 Task: Design a basic desk organizer for stationery.
Action: Mouse moved to (165, 133)
Screenshot: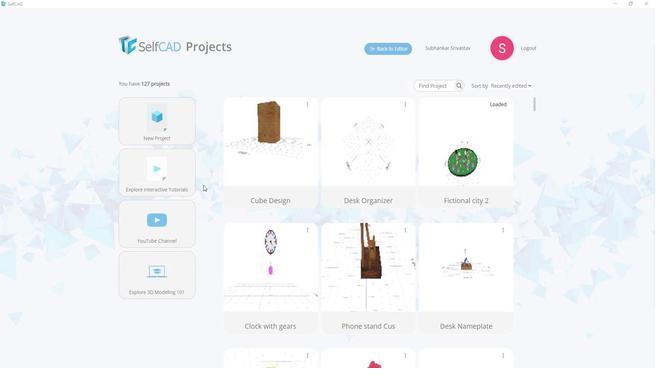 
Action: Mouse pressed left at (165, 133)
Screenshot: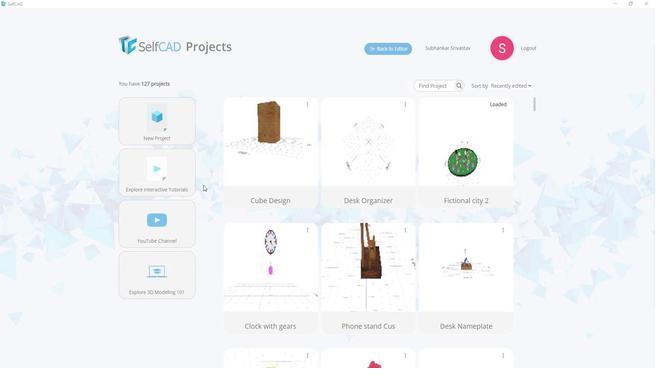 
Action: Mouse moved to (321, 152)
Screenshot: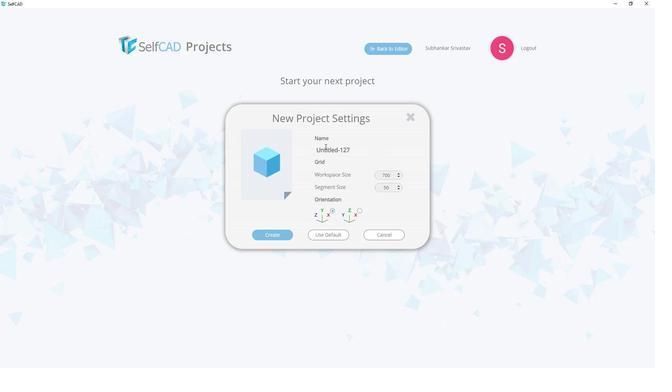 
Action: Mouse pressed left at (321, 152)
Screenshot: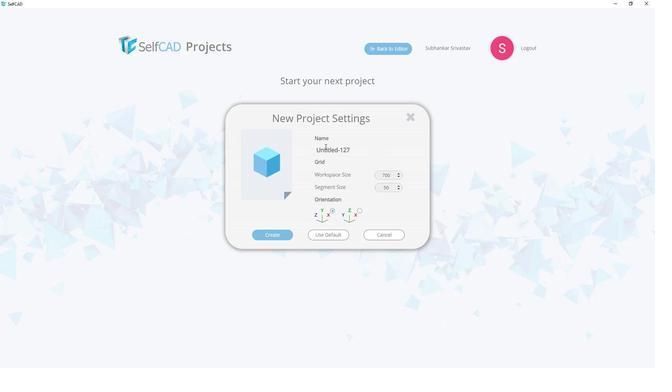 
Action: Mouse pressed left at (321, 152)
Screenshot: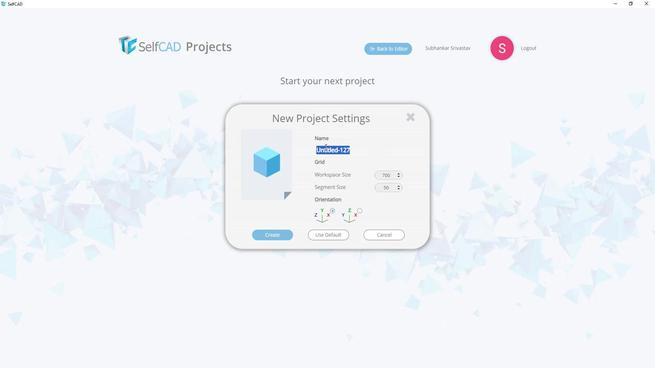 
Action: Mouse moved to (325, 153)
Screenshot: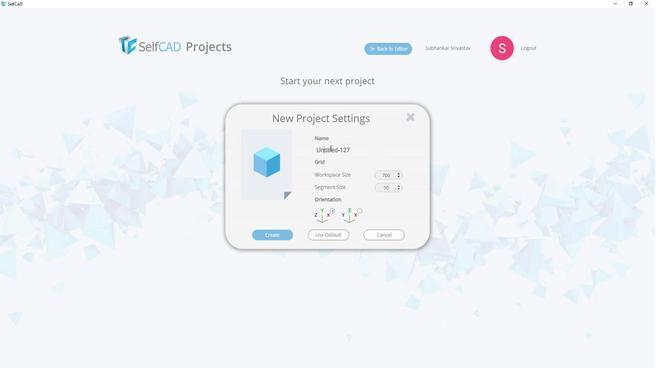 
Action: Mouse pressed left at (325, 153)
Screenshot: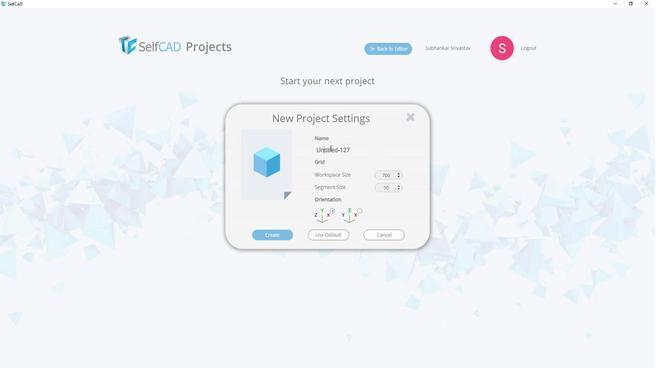 
Action: Mouse moved to (334, 154)
Screenshot: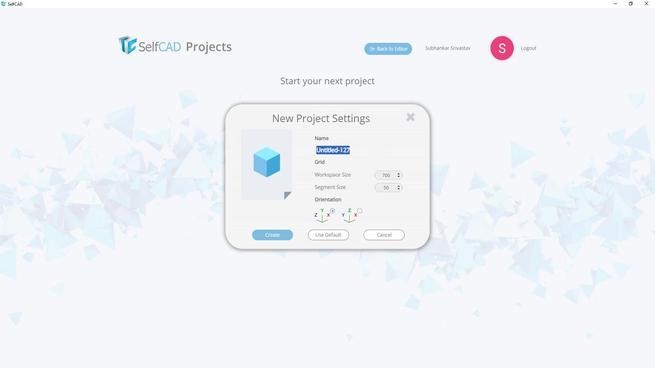 
Action: Key pressed <Key.shift>Desk<Key.space>organizer<Key.space>for<Key.space>stationery
Screenshot: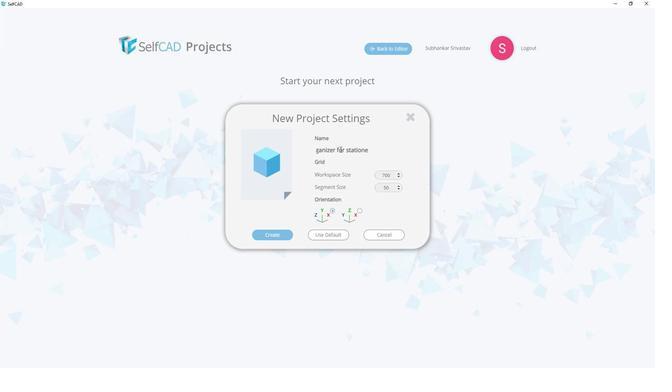 
Action: Mouse moved to (284, 236)
Screenshot: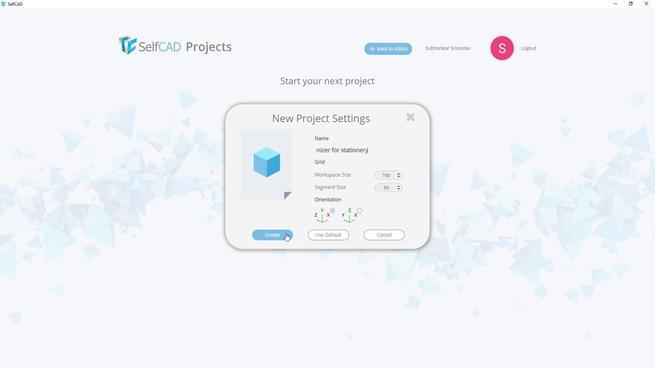 
Action: Mouse pressed left at (284, 236)
Screenshot: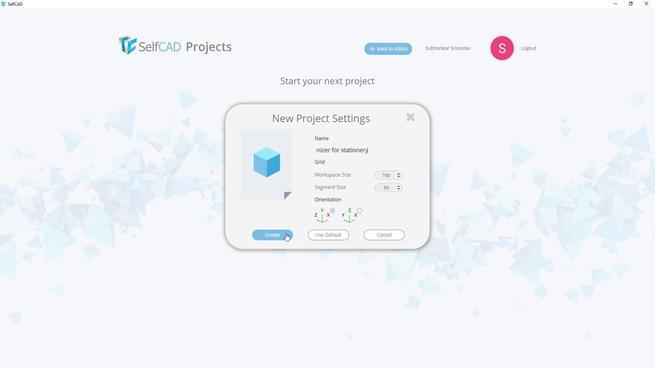 
Action: Mouse moved to (366, 159)
Screenshot: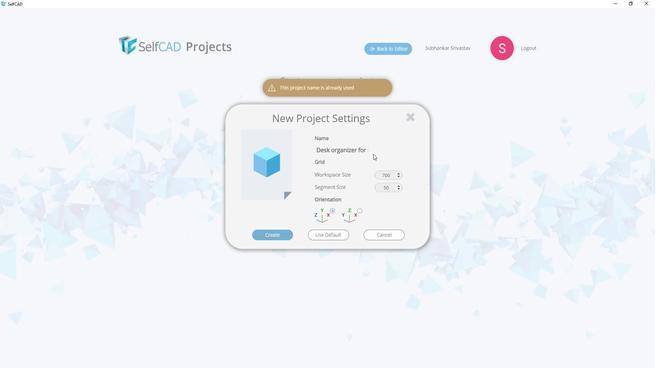 
Action: Mouse pressed left at (366, 159)
Screenshot: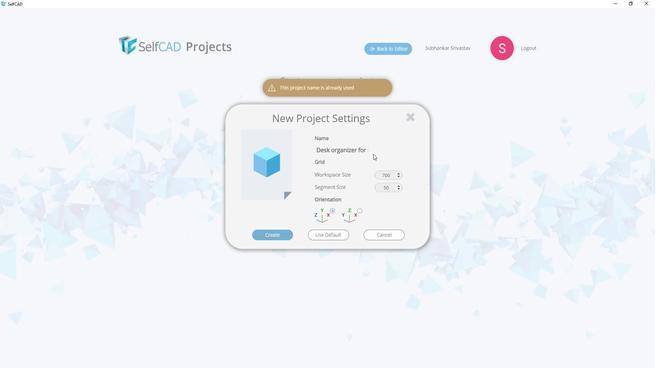 
Action: Mouse moved to (368, 153)
Screenshot: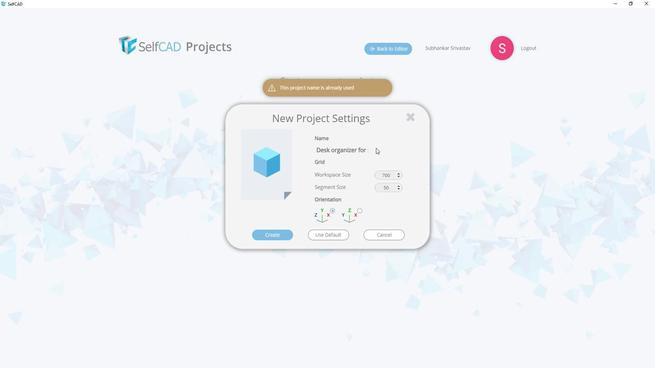 
Action: Mouse pressed left at (368, 153)
Screenshot: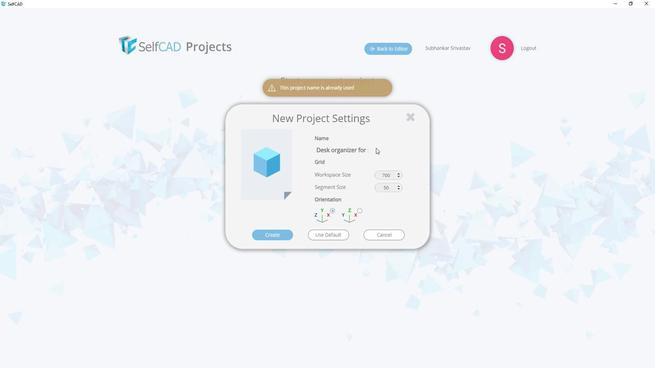 
Action: Mouse moved to (351, 153)
Screenshot: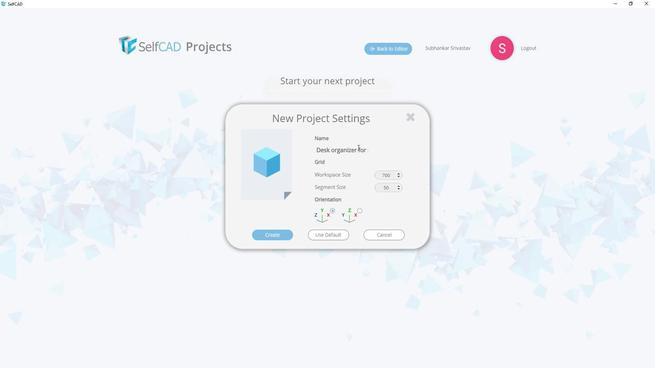 
Action: Mouse pressed left at (351, 153)
Screenshot: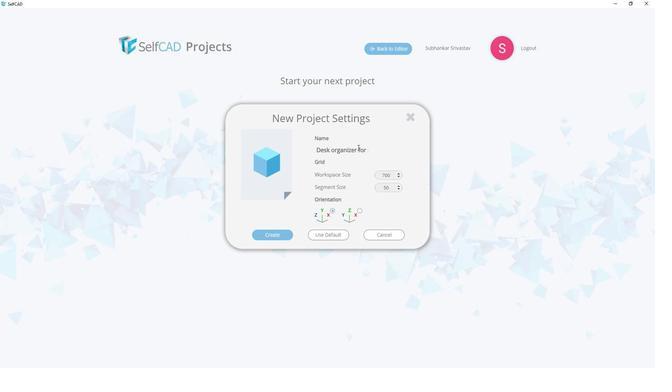 
Action: Mouse moved to (352, 153)
Screenshot: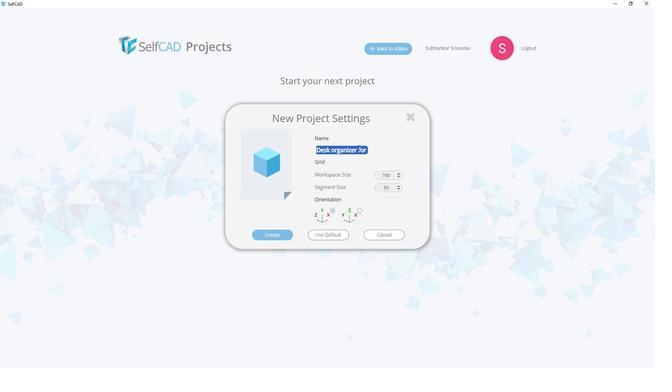 
Action: Mouse pressed left at (352, 153)
Screenshot: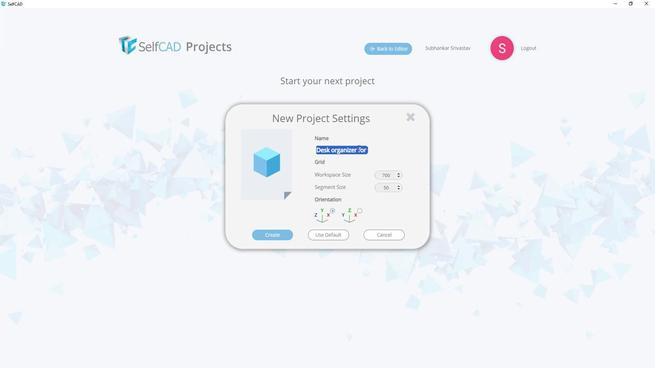 
Action: Mouse moved to (351, 157)
Screenshot: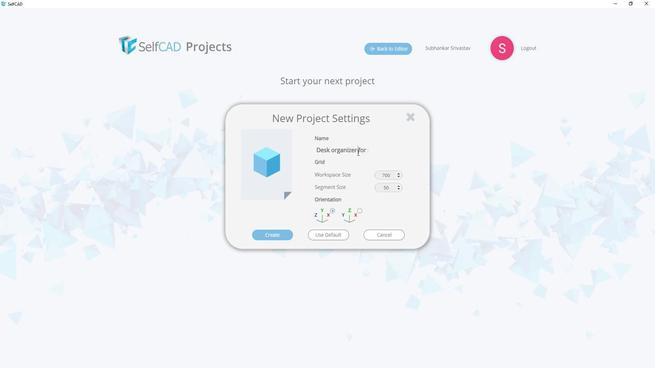 
Action: Key pressed 2<Key.space><Key.enter>
Screenshot: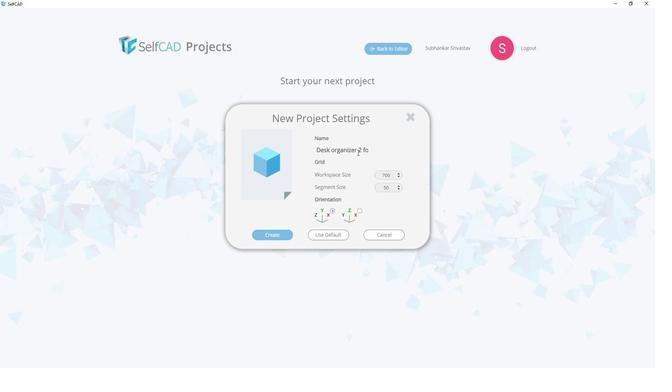 
Action: Mouse moved to (299, 133)
Screenshot: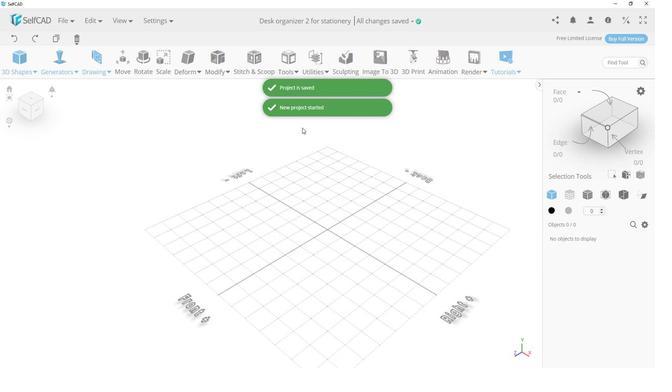 
Action: Mouse scrolled (299, 133) with delta (0, 0)
Screenshot: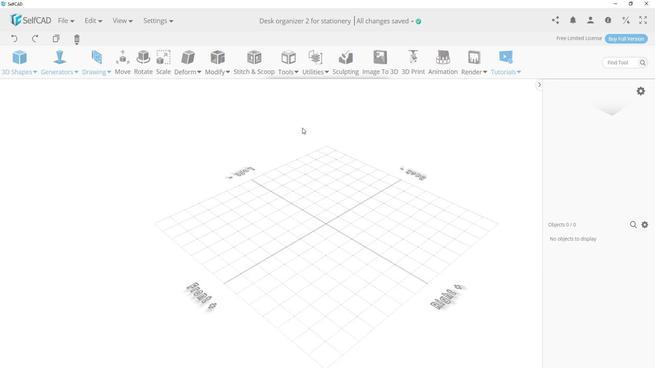 
Action: Mouse scrolled (299, 133) with delta (0, 0)
Screenshot: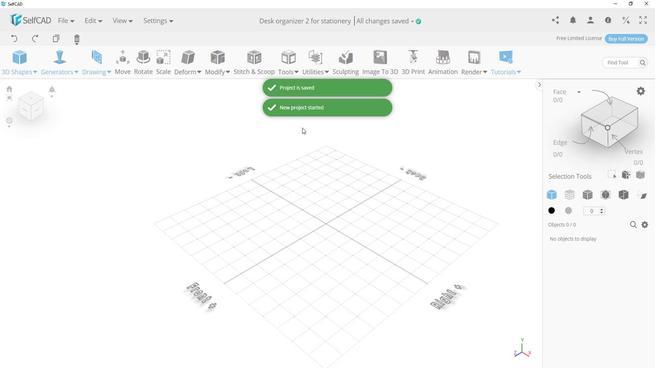 
Action: Mouse scrolled (299, 134) with delta (0, 0)
Screenshot: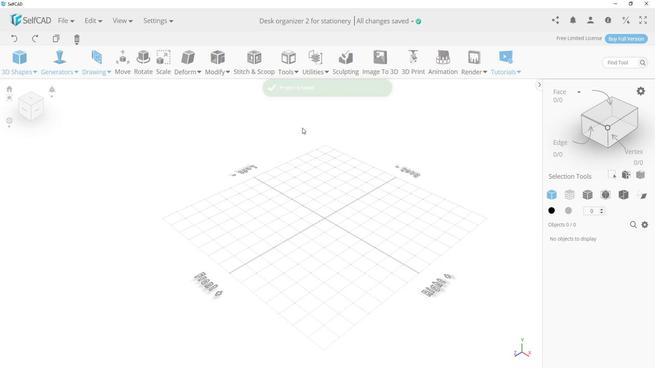 
Action: Mouse scrolled (299, 134) with delta (0, 0)
Screenshot: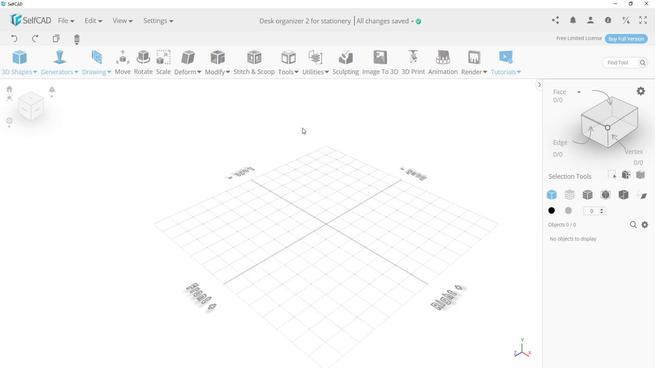
Action: Mouse moved to (44, 98)
Screenshot: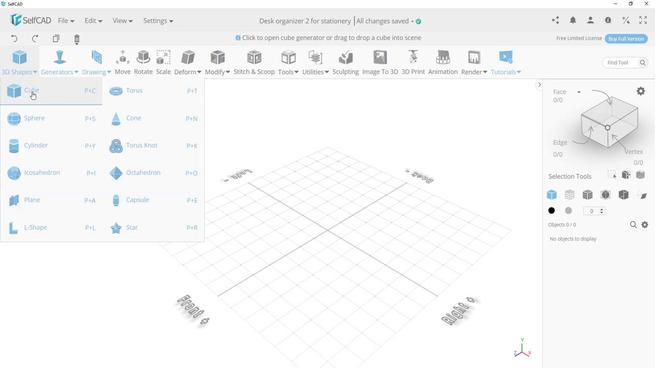 
Action: Mouse pressed left at (44, 98)
Screenshot: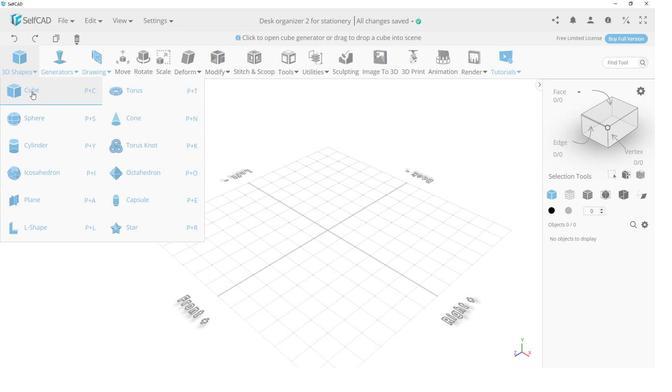 
Action: Mouse moved to (113, 92)
Screenshot: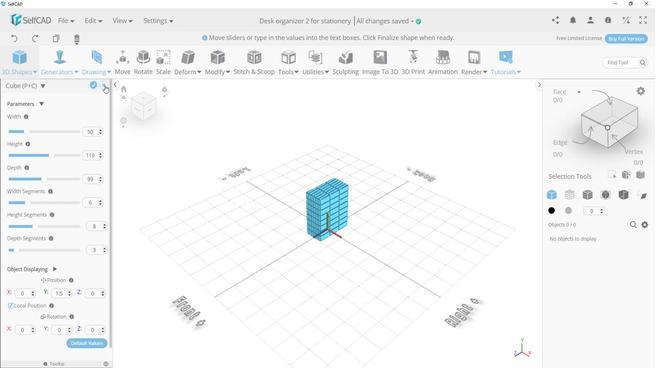 
Action: Mouse pressed left at (113, 92)
Screenshot: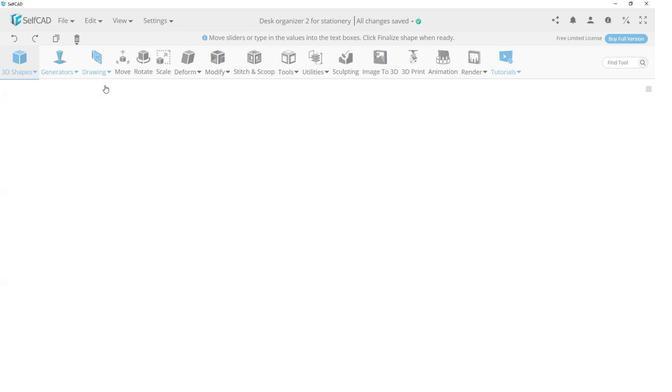 
Action: Mouse moved to (316, 213)
Screenshot: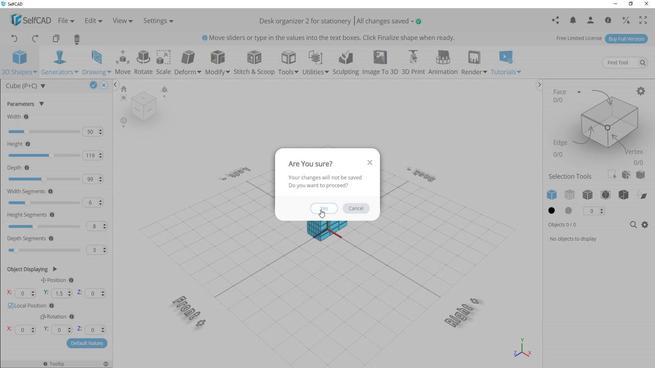 
Action: Mouse pressed left at (316, 213)
Screenshot: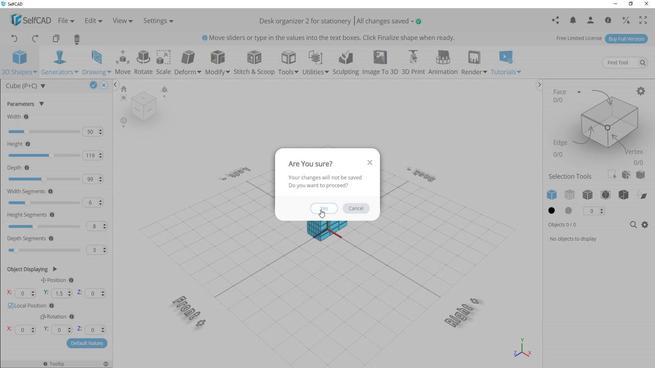 
Action: Mouse moved to (82, 107)
Screenshot: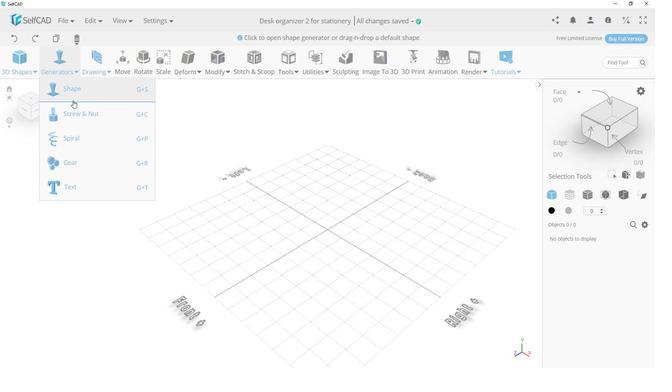 
Action: Mouse pressed left at (82, 107)
Screenshot: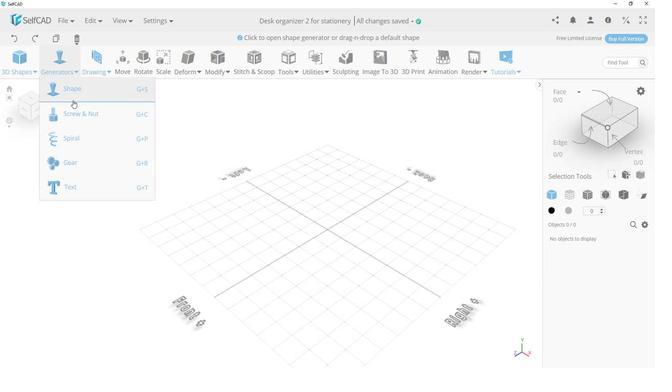 
Action: Mouse moved to (111, 261)
Screenshot: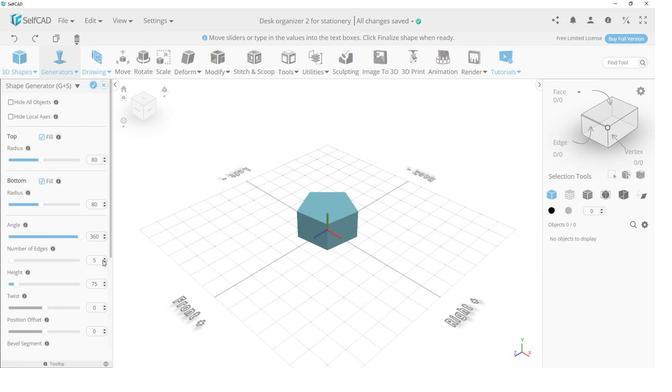 
Action: Mouse pressed left at (111, 261)
Screenshot: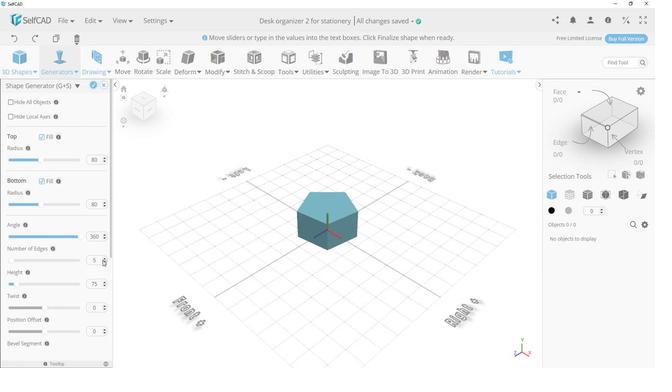 
Action: Mouse pressed left at (111, 261)
Screenshot: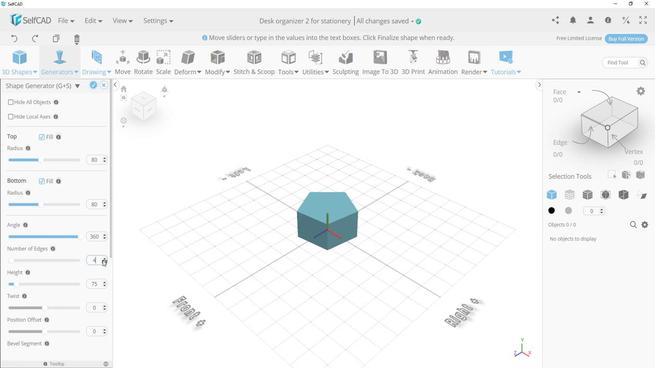 
Action: Mouse moved to (100, 93)
Screenshot: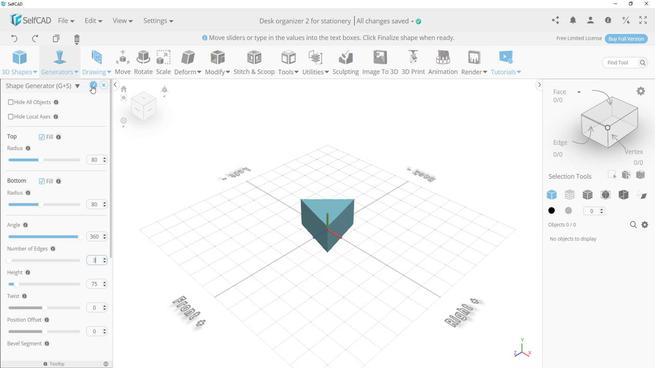 
Action: Mouse pressed left at (100, 93)
Screenshot: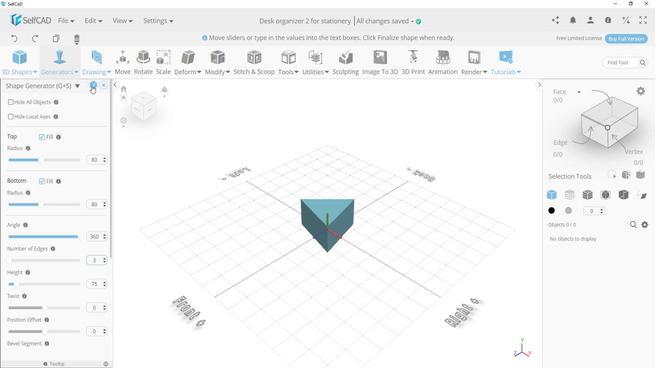 
Action: Mouse moved to (149, 78)
Screenshot: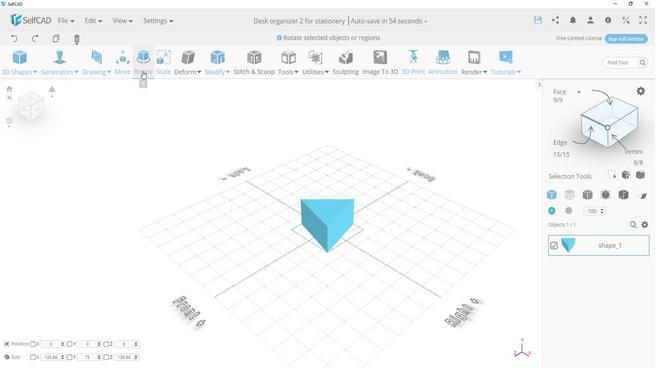 
Action: Mouse pressed left at (149, 78)
Screenshot: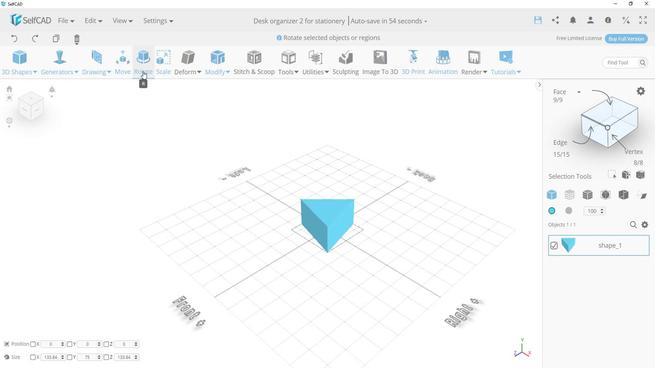 
Action: Mouse moved to (325, 214)
Screenshot: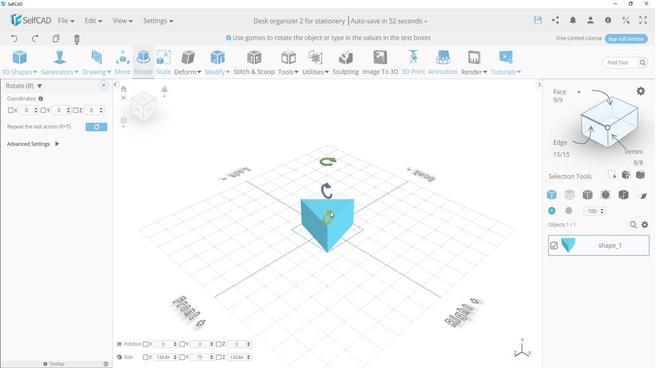 
Action: Mouse pressed left at (325, 214)
Screenshot: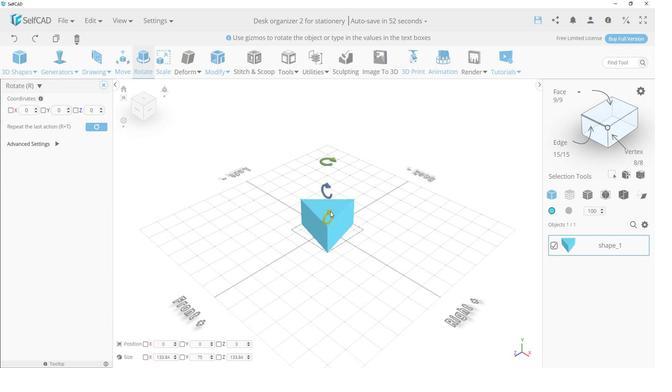 
Action: Mouse moved to (259, 216)
Screenshot: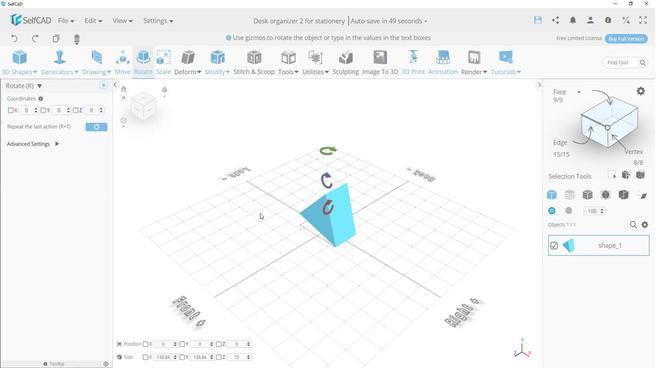 
Action: Mouse pressed left at (259, 216)
Screenshot: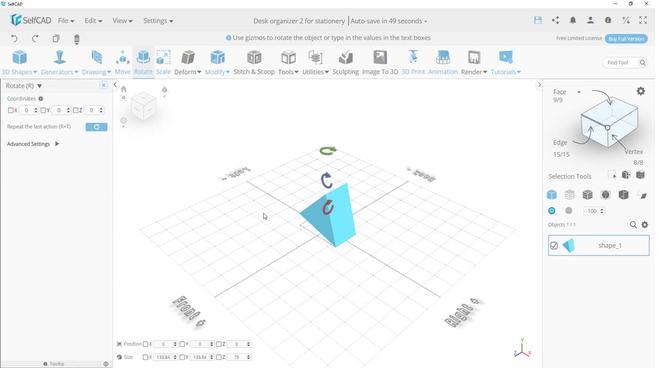 
Action: Mouse moved to (323, 171)
Screenshot: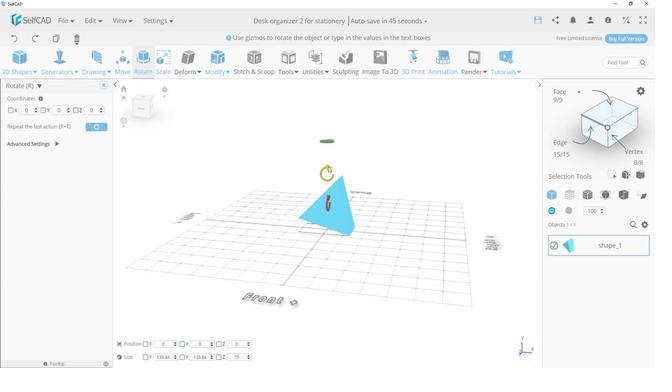 
Action: Mouse pressed left at (323, 171)
Screenshot: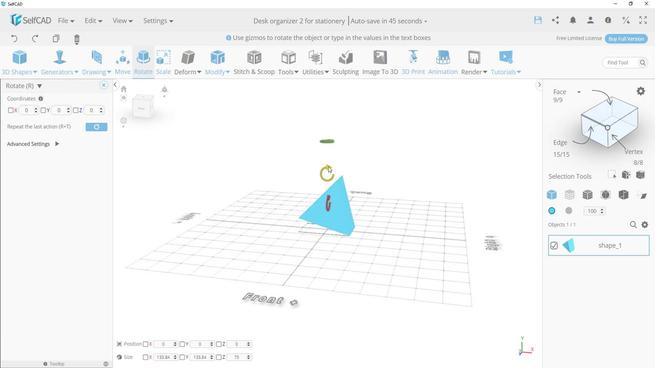
Action: Mouse moved to (267, 244)
Screenshot: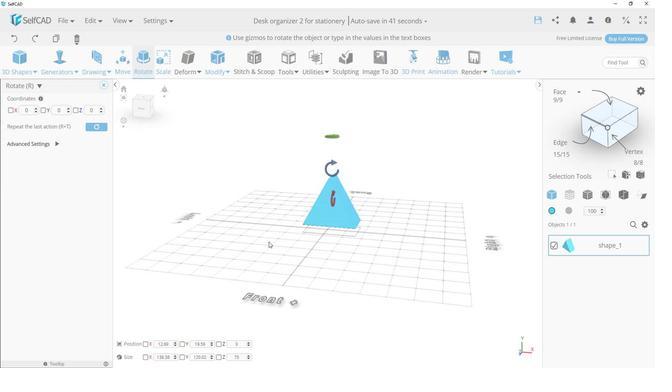 
Action: Mouse pressed left at (267, 244)
Screenshot: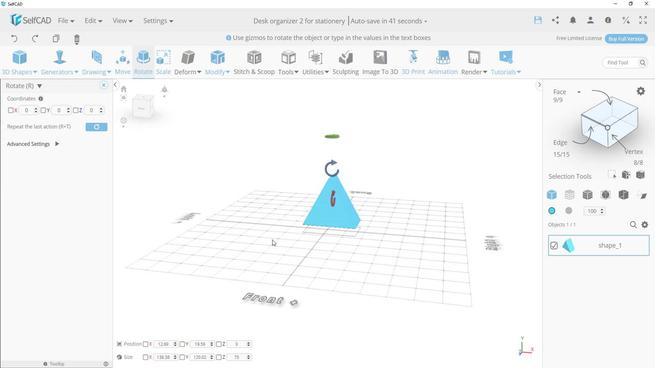 
Action: Mouse moved to (132, 77)
Screenshot: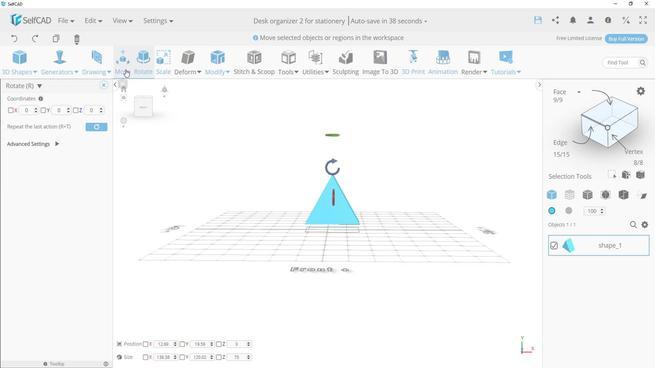
Action: Mouse pressed left at (132, 77)
Screenshot: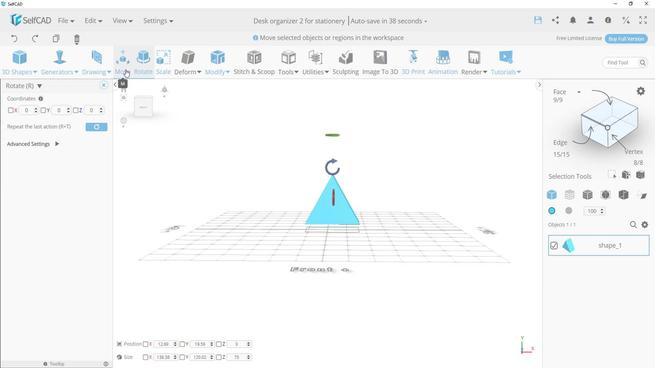 
Action: Mouse moved to (327, 185)
Screenshot: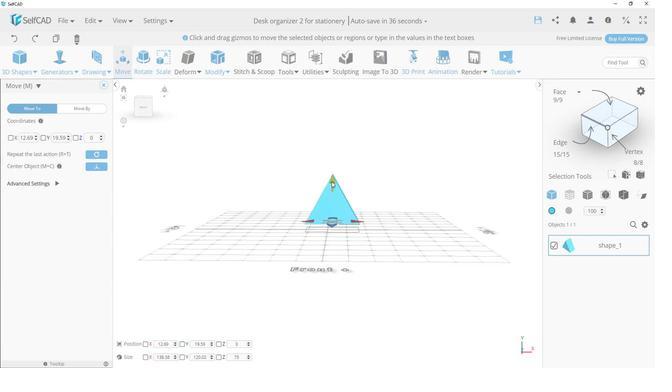 
Action: Mouse pressed left at (327, 185)
Screenshot: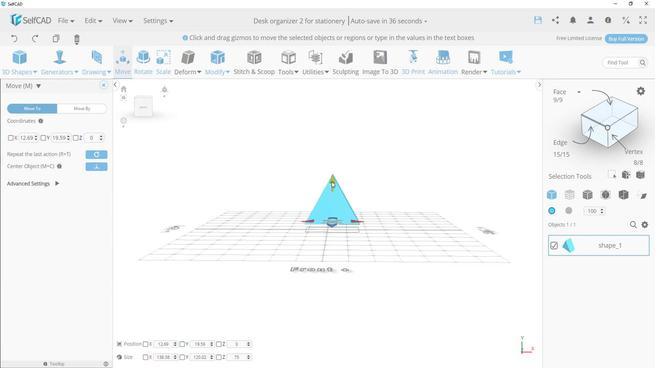 
Action: Mouse moved to (287, 197)
Screenshot: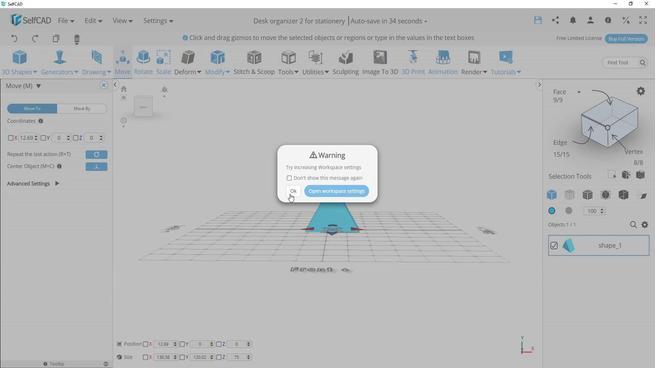 
Action: Mouse pressed left at (287, 197)
Screenshot: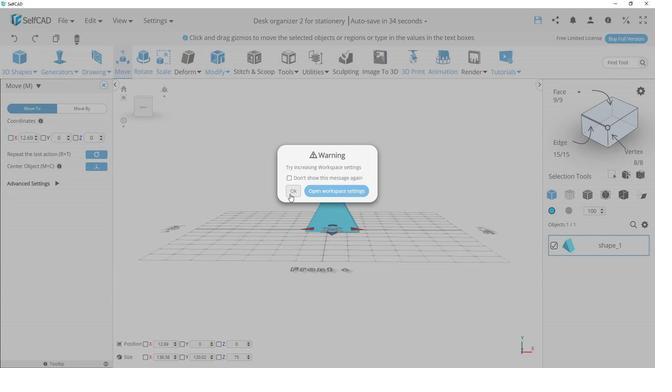 
Action: Mouse moved to (359, 197)
Screenshot: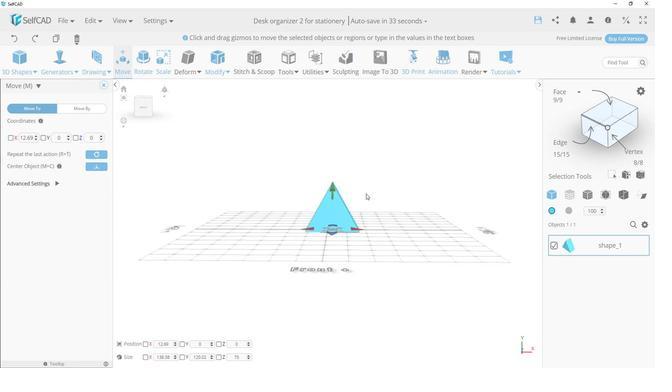 
Action: Mouse pressed left at (359, 197)
Screenshot: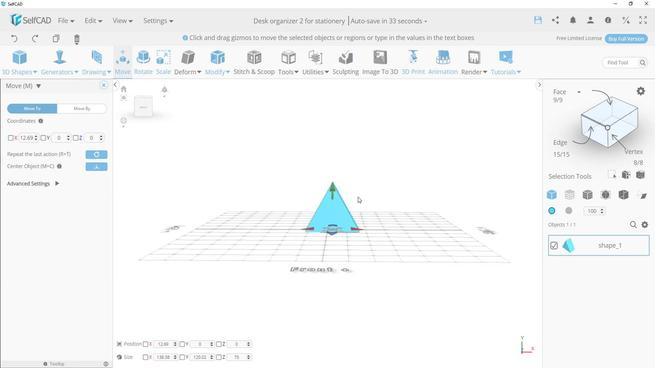 
Action: Mouse moved to (152, 77)
Screenshot: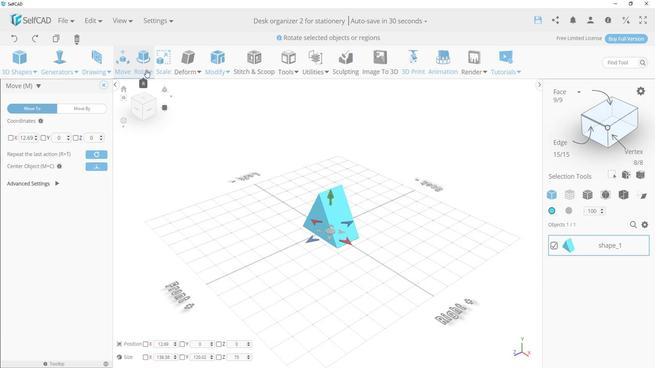 
Action: Mouse pressed left at (152, 77)
Screenshot: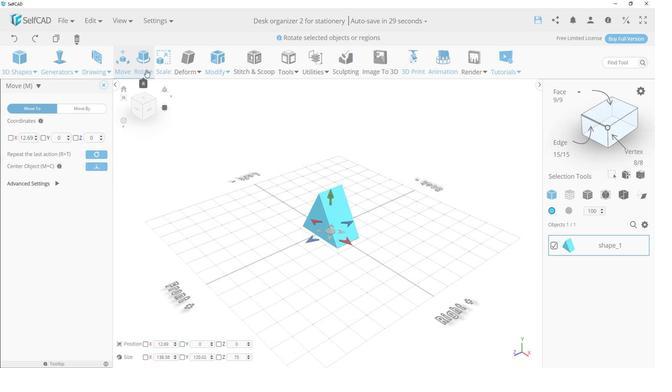 
Action: Mouse moved to (333, 155)
Screenshot: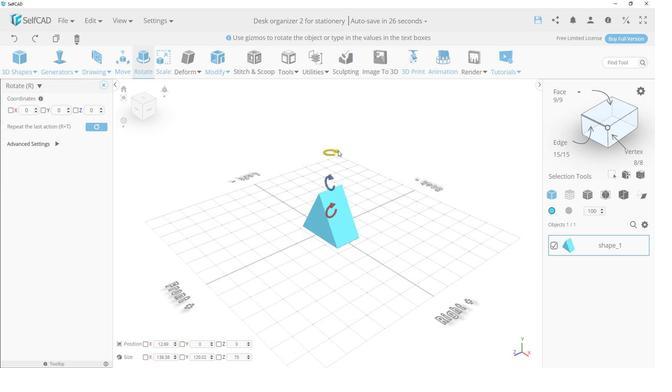 
Action: Mouse pressed left at (333, 155)
Screenshot: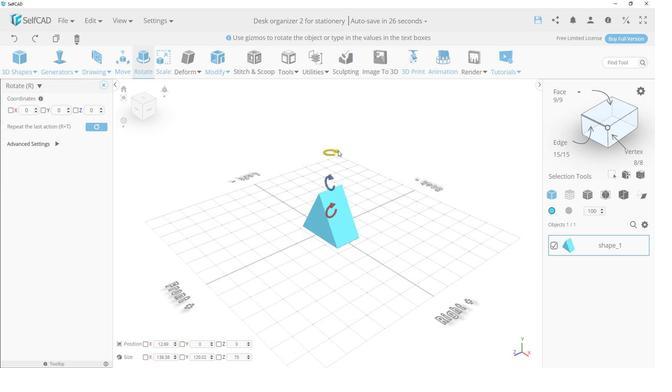 
Action: Mouse moved to (286, 227)
Screenshot: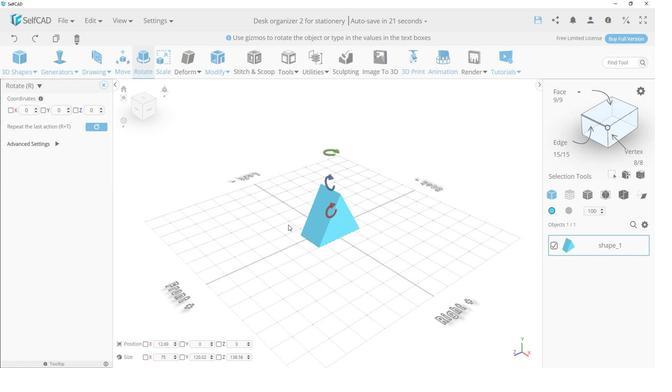 
Action: Mouse pressed left at (286, 227)
Screenshot: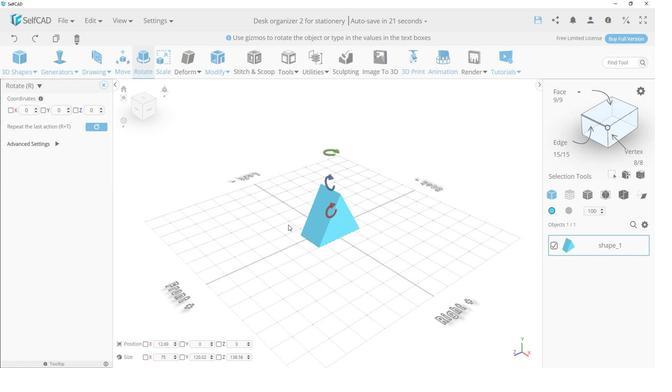 
Action: Mouse moved to (276, 220)
Screenshot: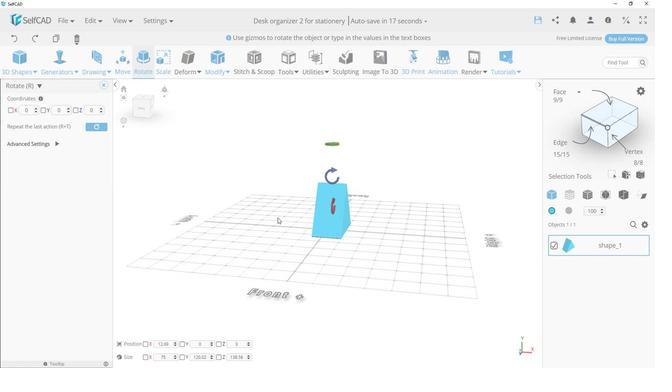
Action: Mouse pressed left at (276, 220)
Screenshot: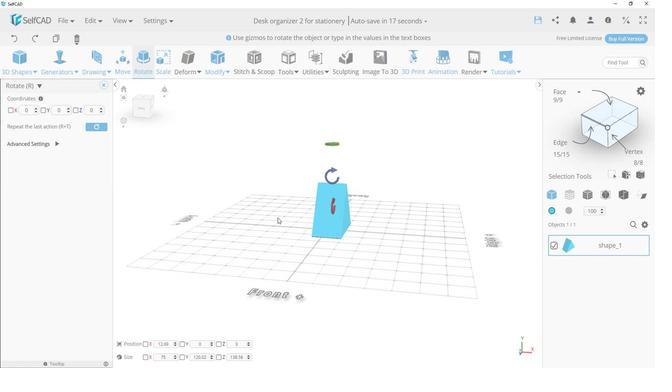 
Action: Mouse moved to (131, 77)
Screenshot: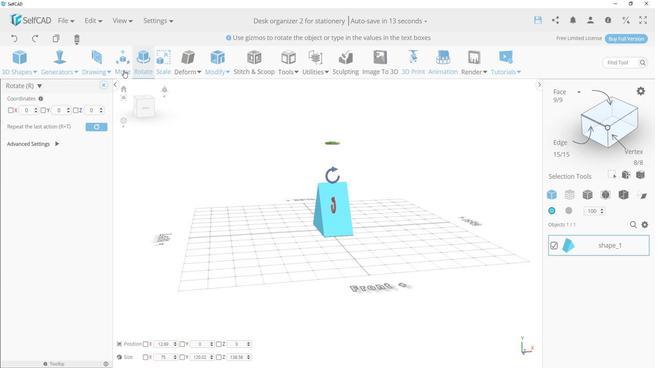 
Action: Mouse pressed left at (131, 77)
Screenshot: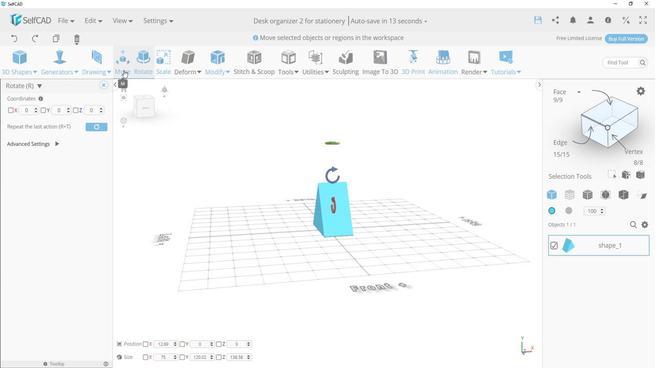 
Action: Mouse moved to (277, 227)
Screenshot: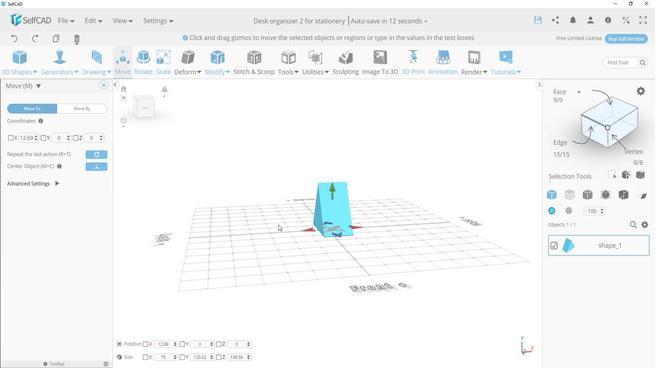 
Action: Mouse pressed left at (277, 227)
Screenshot: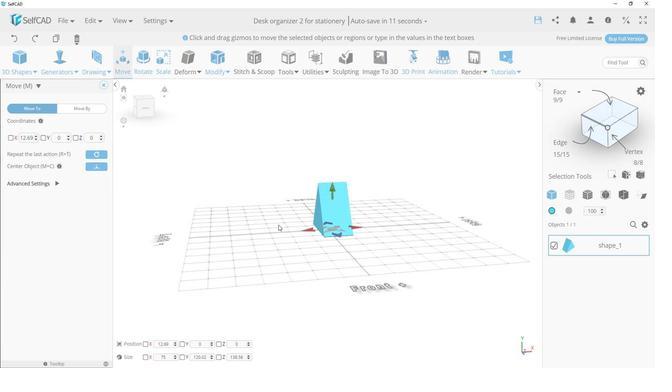 
Action: Mouse moved to (134, 355)
Screenshot: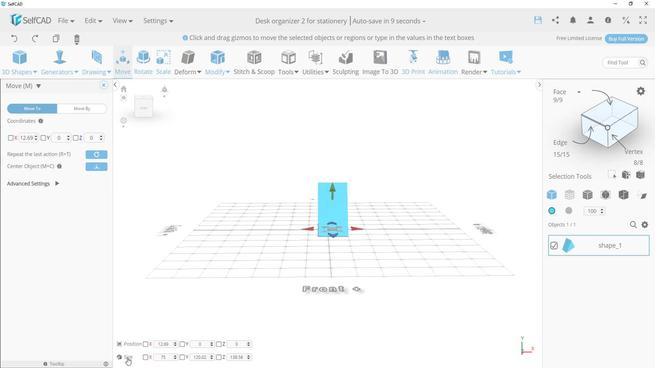 
Action: Mouse pressed left at (134, 355)
Screenshot: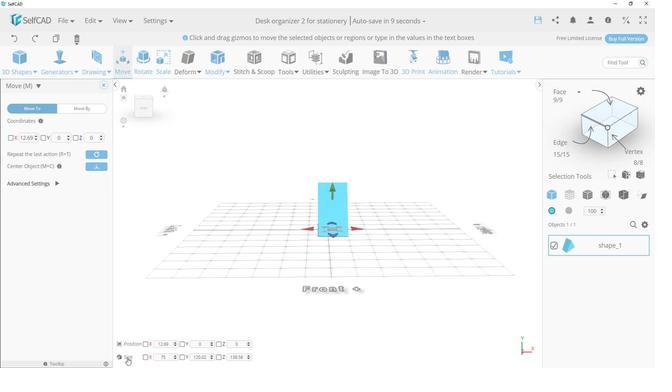 
Action: Mouse moved to (351, 207)
Screenshot: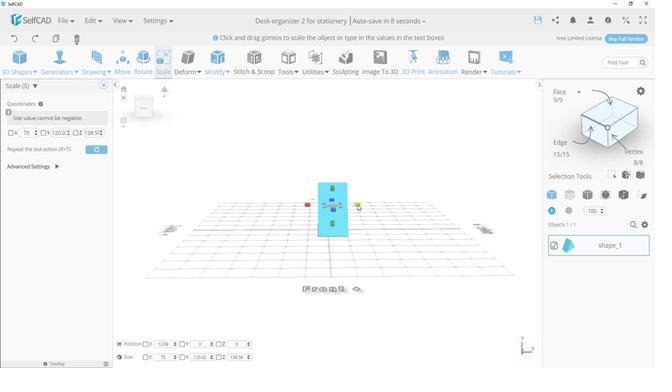 
Action: Mouse pressed left at (351, 207)
Screenshot: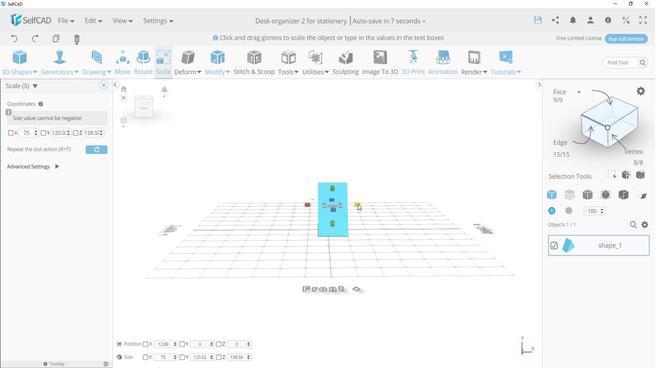 
Action: Mouse moved to (388, 260)
Screenshot: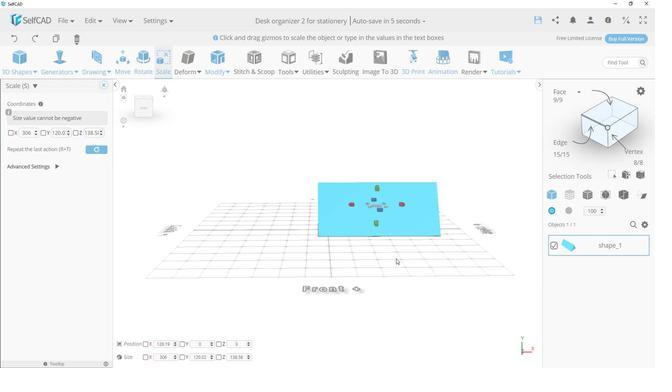 
Action: Mouse pressed left at (388, 260)
Screenshot: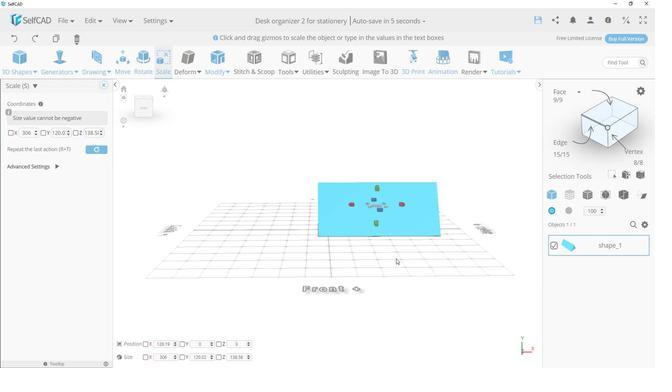 
Action: Mouse moved to (272, 200)
Screenshot: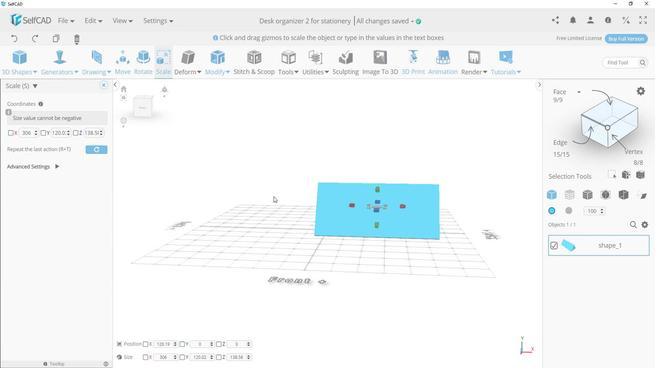 
Action: Mouse pressed left at (272, 200)
Screenshot: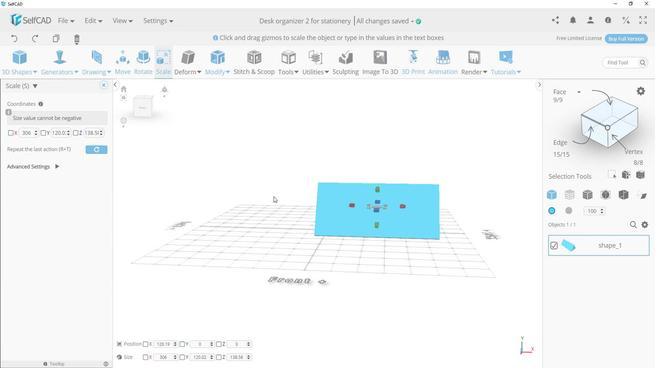 
Action: Mouse moved to (284, 215)
Screenshot: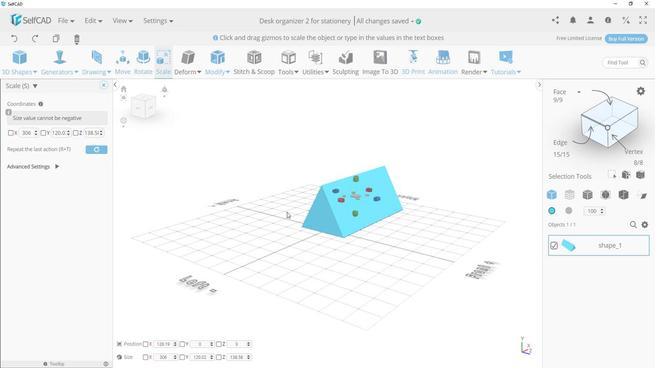
Action: Mouse pressed left at (284, 215)
Screenshot: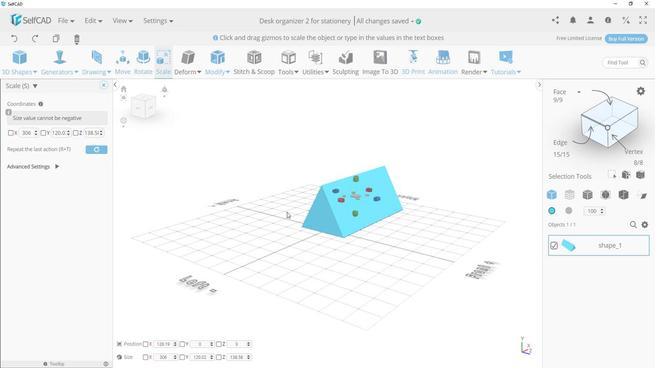 
Action: Mouse moved to (299, 256)
Screenshot: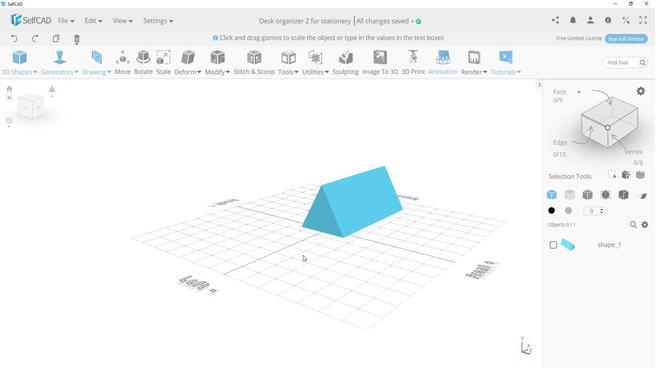 
Action: Mouse pressed left at (299, 256)
Screenshot: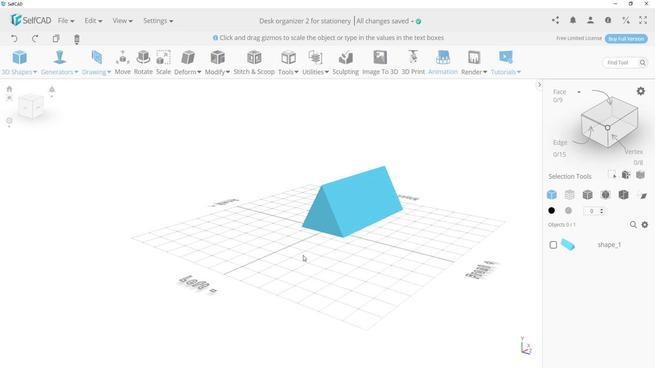 
Action: Mouse moved to (535, 247)
Screenshot: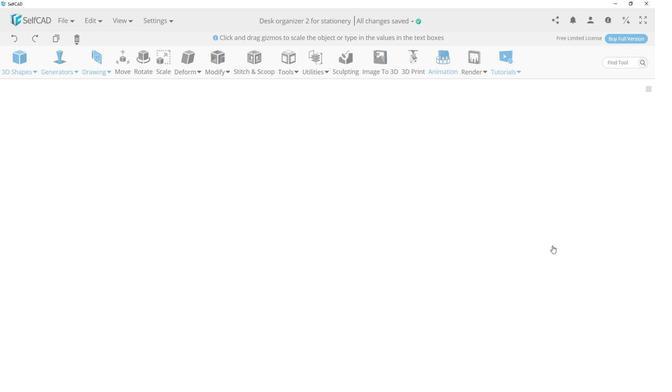 
Action: Mouse pressed left at (535, 247)
Screenshot: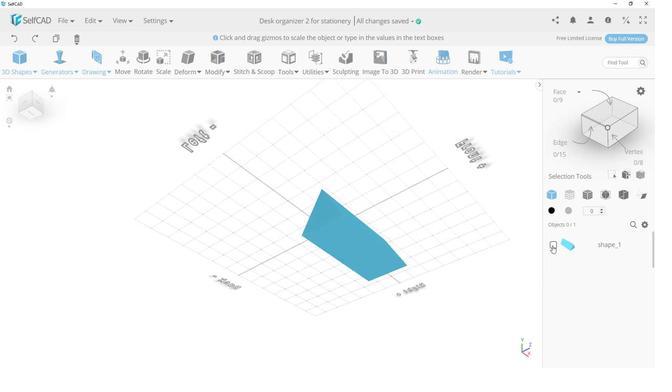 
Action: Mouse moved to (585, 121)
Screenshot: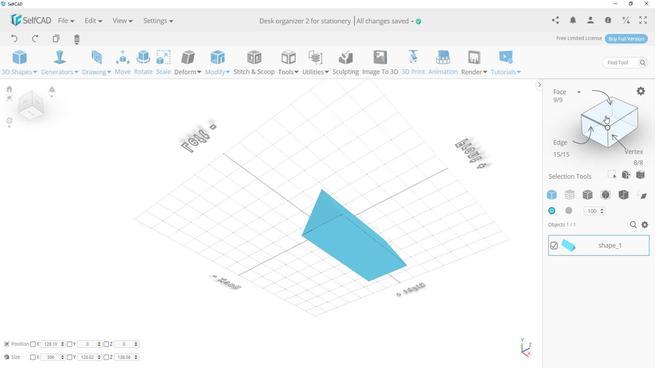 
Action: Mouse pressed left at (585, 121)
Screenshot: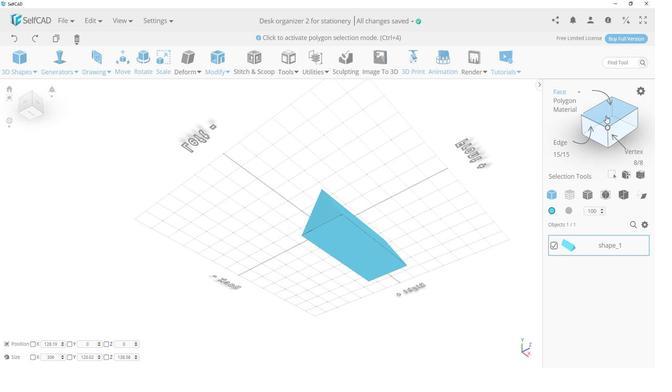 
Action: Mouse moved to (314, 236)
Screenshot: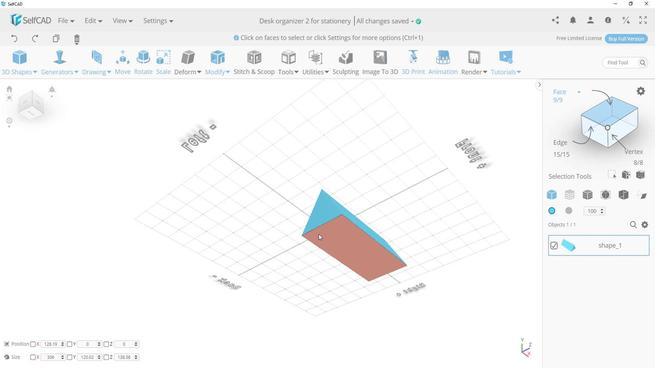 
Action: Mouse pressed left at (314, 236)
Screenshot: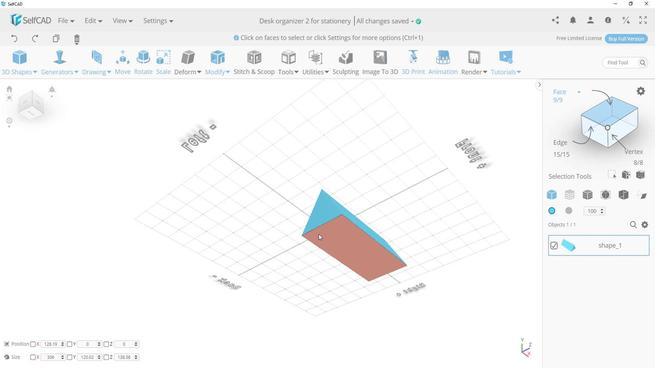 
Action: Mouse moved to (356, 166)
Screenshot: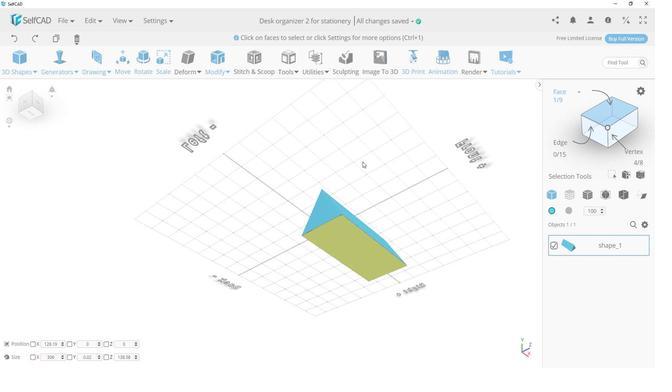 
Action: Mouse pressed left at (356, 166)
Screenshot: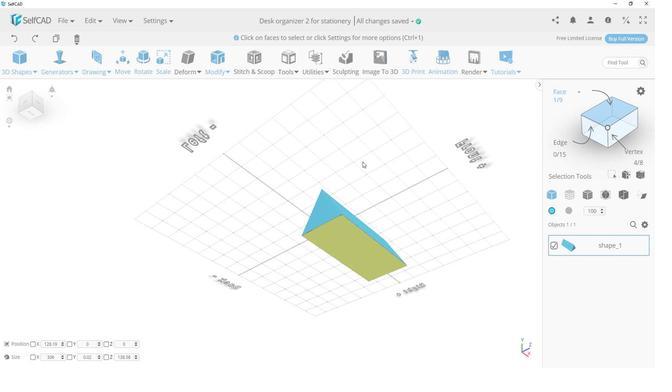 
Action: Mouse moved to (28, 353)
Screenshot: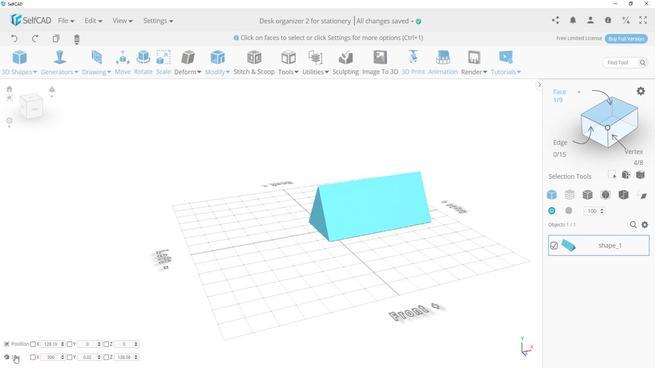 
Action: Mouse pressed left at (28, 353)
Screenshot: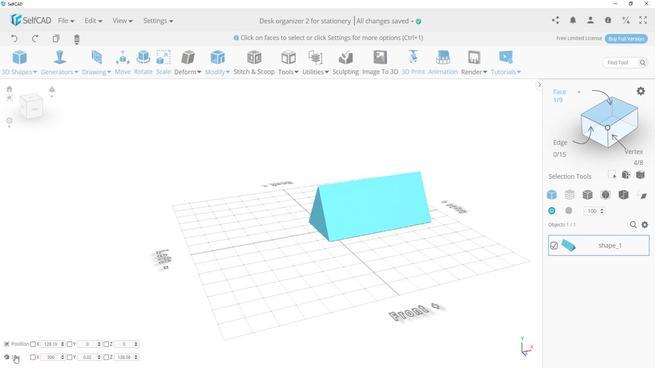 
Action: Mouse moved to (228, 256)
Screenshot: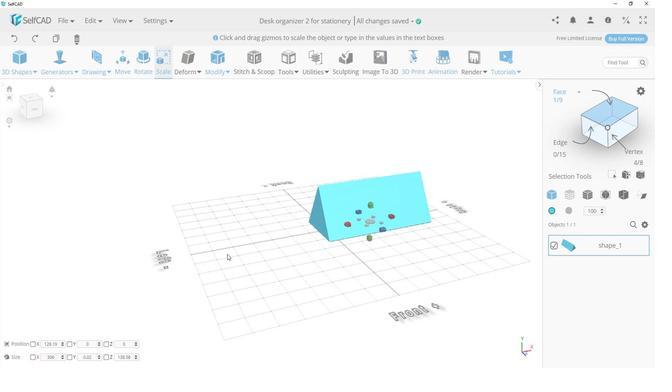 
Action: Mouse pressed left at (228, 256)
Screenshot: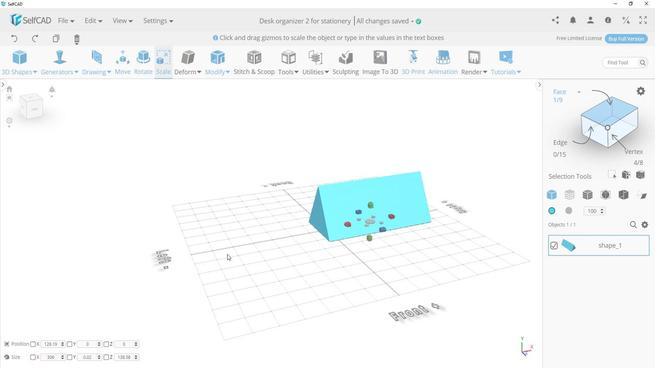 
Action: Mouse moved to (339, 200)
Screenshot: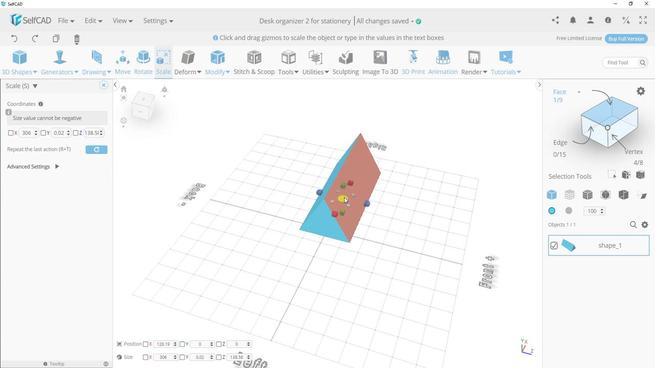 
Action: Mouse pressed left at (339, 200)
Screenshot: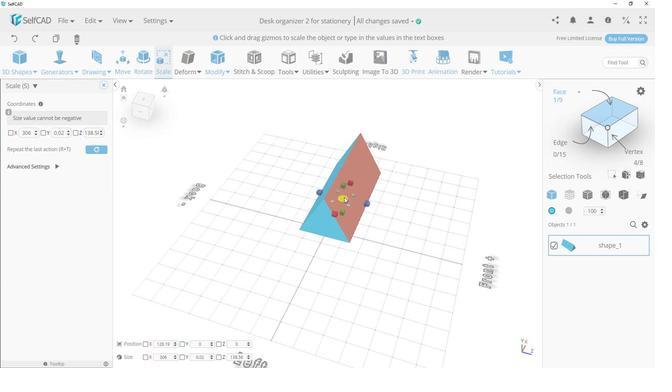 
Action: Mouse moved to (369, 235)
Screenshot: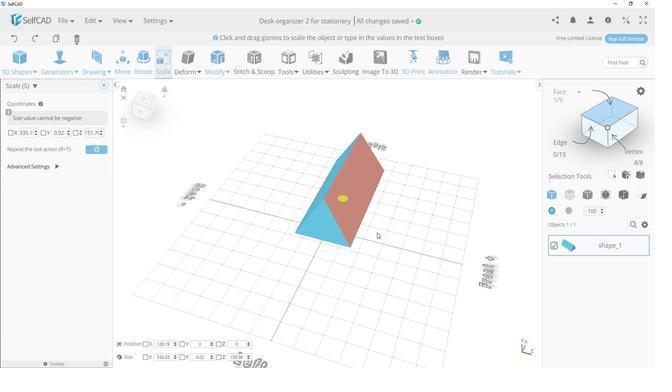 
Action: Key pressed ctrl+Z
Screenshot: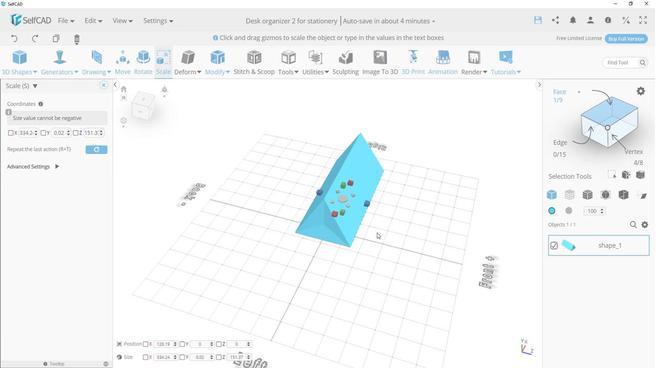 
Action: Mouse moved to (359, 206)
Screenshot: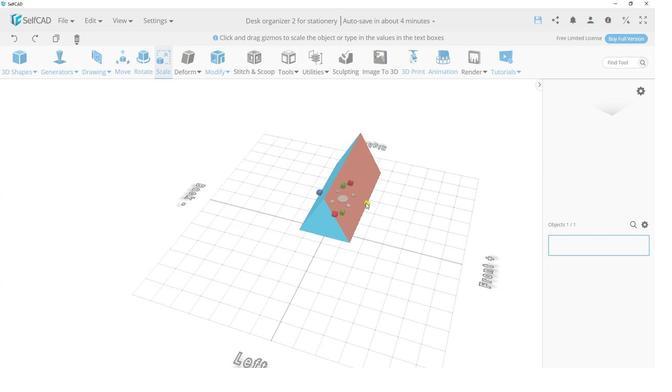 
Action: Mouse pressed left at (359, 206)
Screenshot: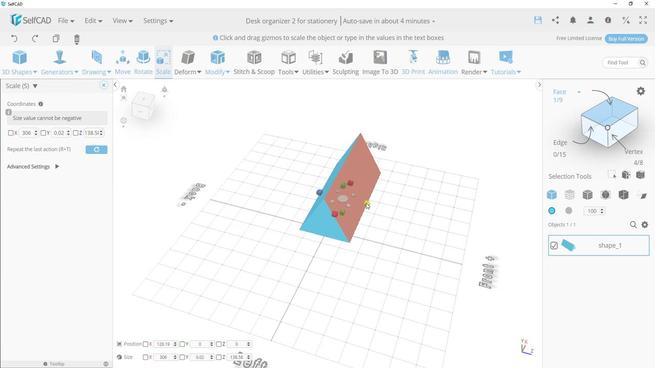 
Action: Mouse moved to (314, 247)
Screenshot: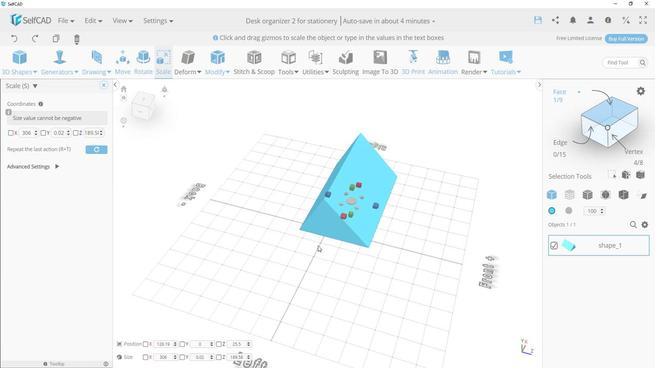
Action: Mouse pressed left at (314, 247)
Screenshot: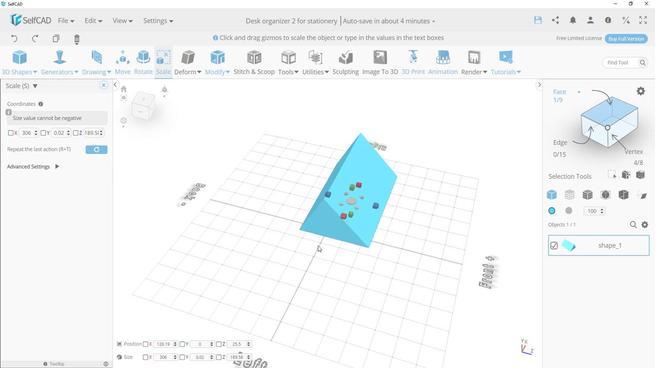 
Action: Mouse moved to (270, 265)
Screenshot: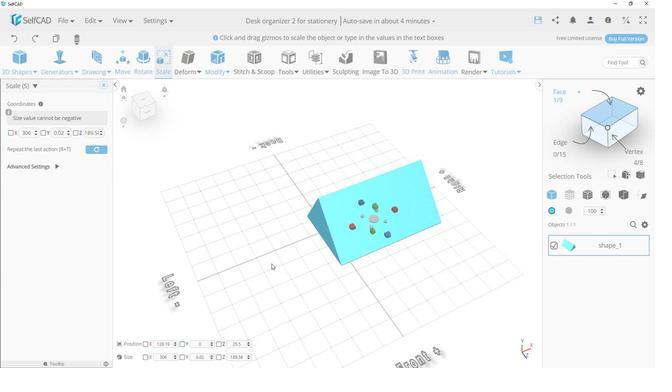 
Action: Mouse pressed left at (270, 265)
Screenshot: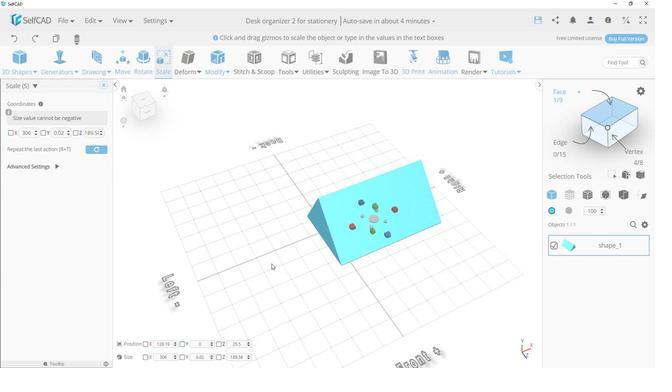 
Action: Mouse moved to (246, 235)
Screenshot: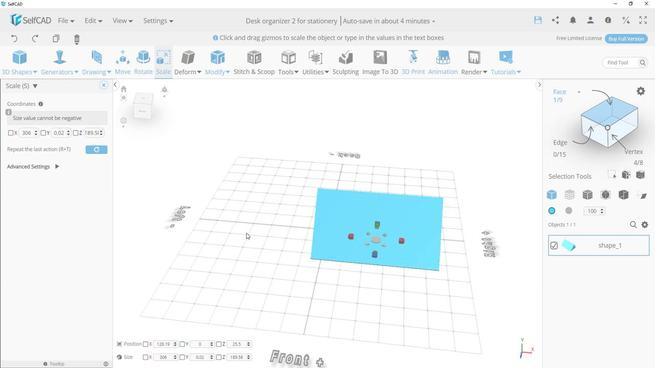 
Action: Mouse pressed left at (246, 235)
Screenshot: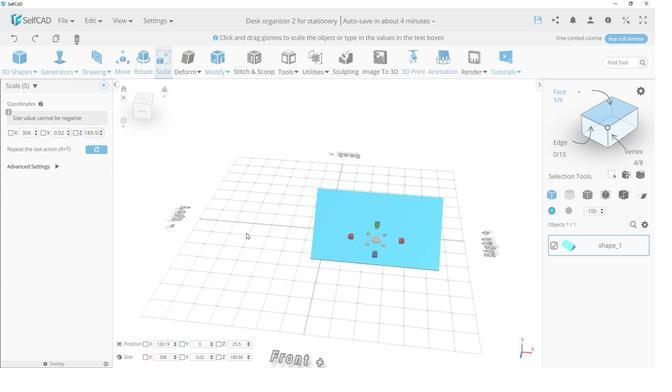 
Action: Mouse moved to (230, 289)
Screenshot: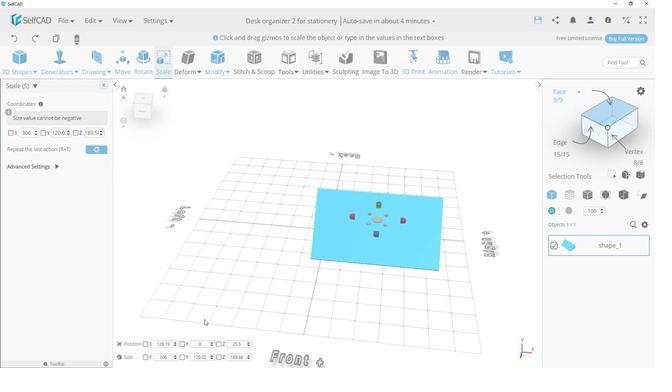 
Action: Mouse pressed right at (230, 289)
Screenshot: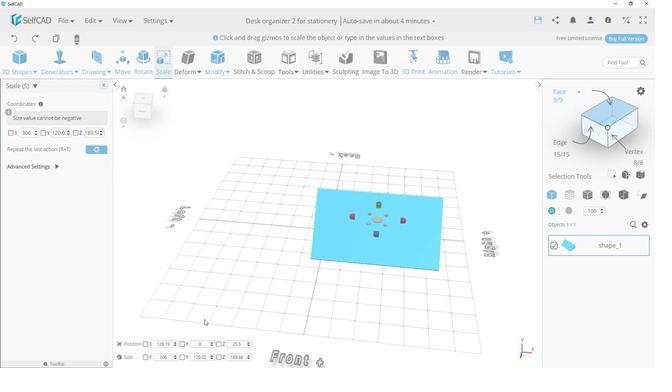 
Action: Mouse moved to (171, 340)
Screenshot: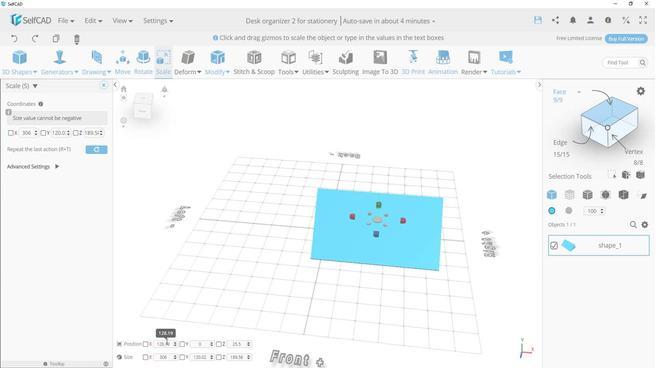 
Action: Mouse pressed left at (171, 340)
Screenshot: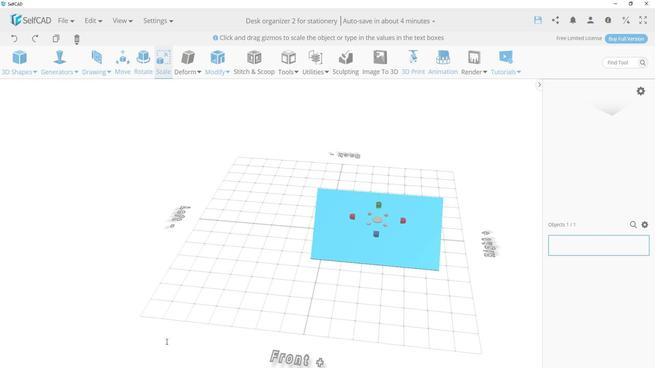 
Action: Mouse moved to (173, 340)
Screenshot: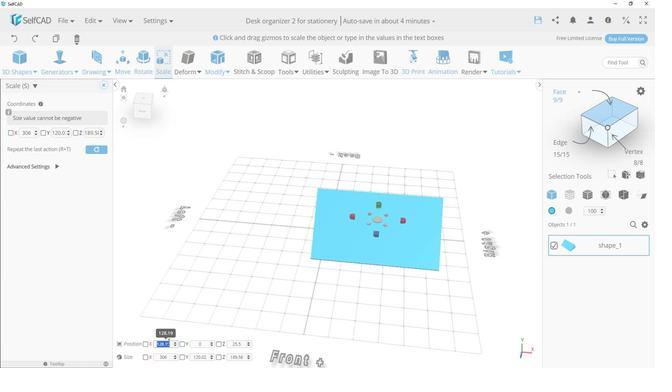 
Action: Key pressed 0<Key.enter>
Screenshot: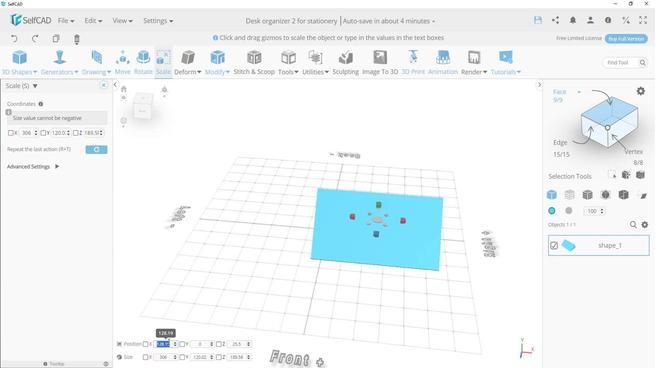 
Action: Mouse moved to (173, 349)
Screenshot: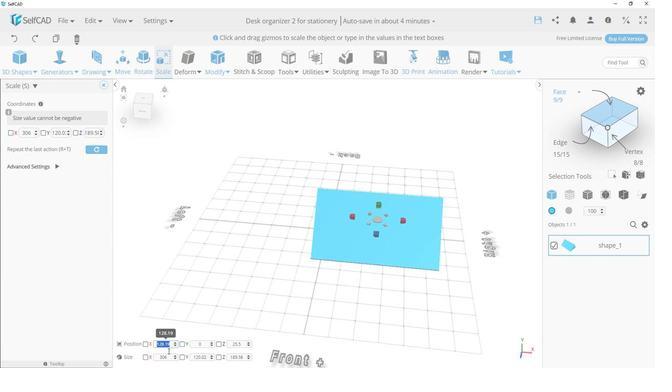 
Action: Key pressed 0<Key.enter>
Screenshot: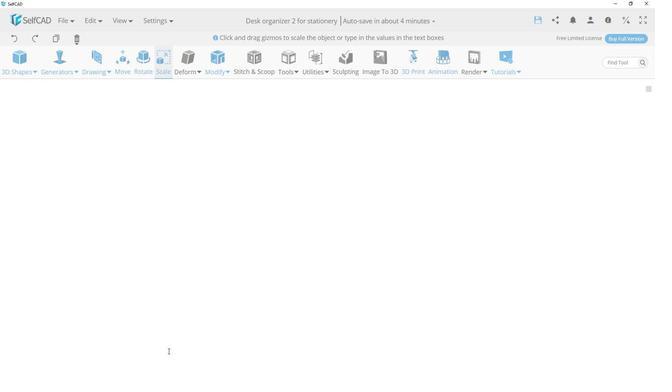 
Action: Mouse moved to (246, 304)
Screenshot: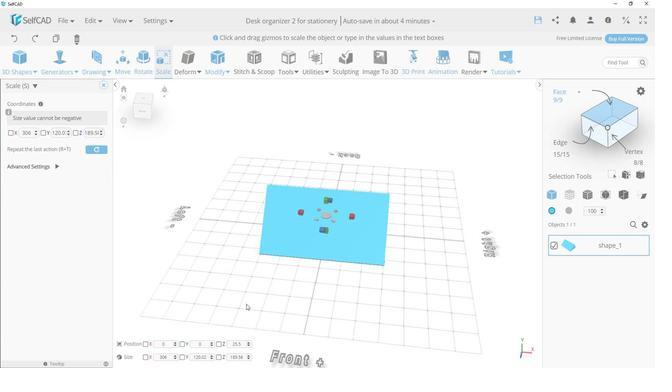 
Action: Mouse pressed left at (246, 304)
Screenshot: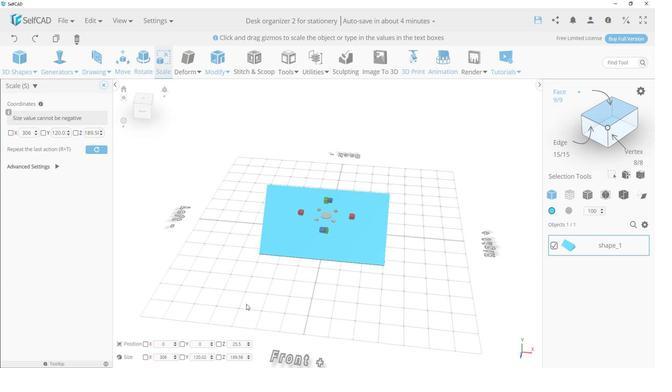 
Action: Mouse moved to (242, 341)
Screenshot: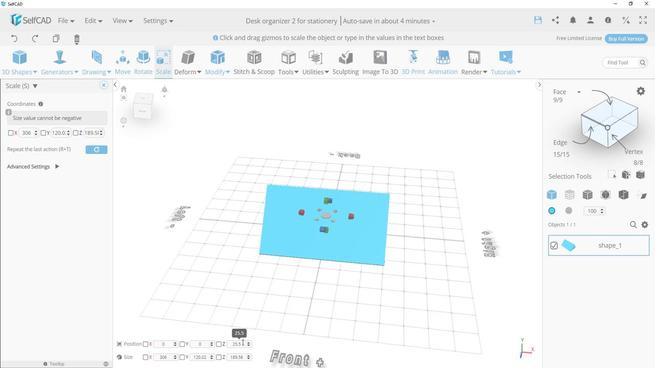 
Action: Mouse pressed left at (242, 341)
Screenshot: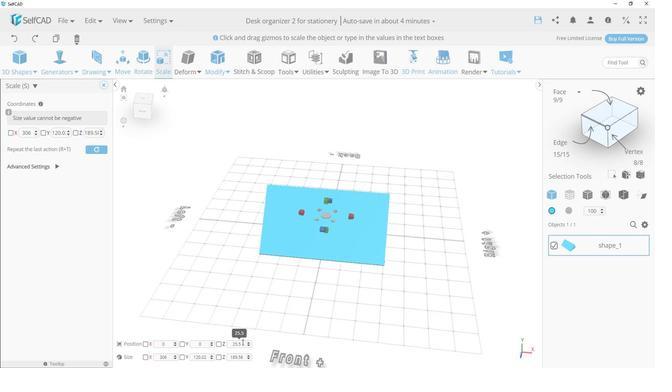 
Action: Key pressed 0<Key.enter>
Screenshot: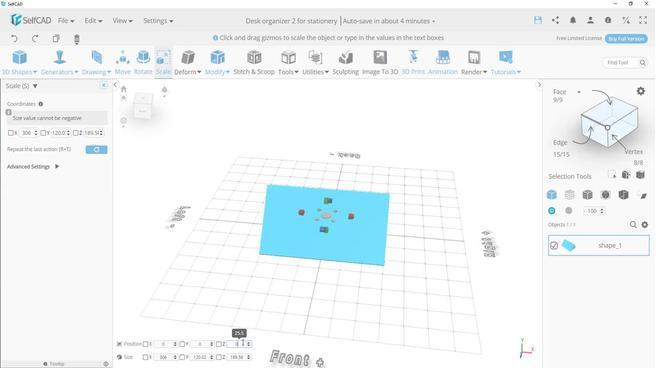 
Action: Mouse moved to (284, 287)
Screenshot: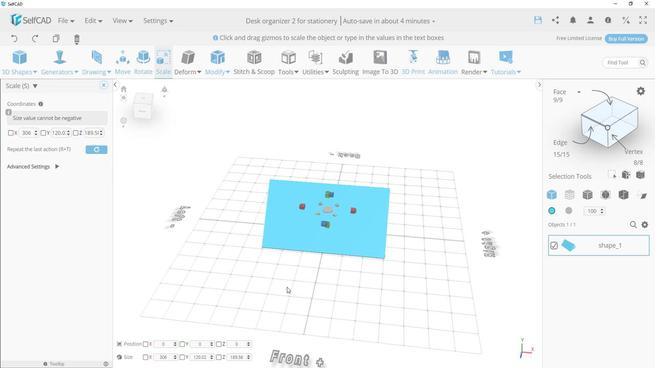 
Action: Mouse pressed left at (284, 287)
Screenshot: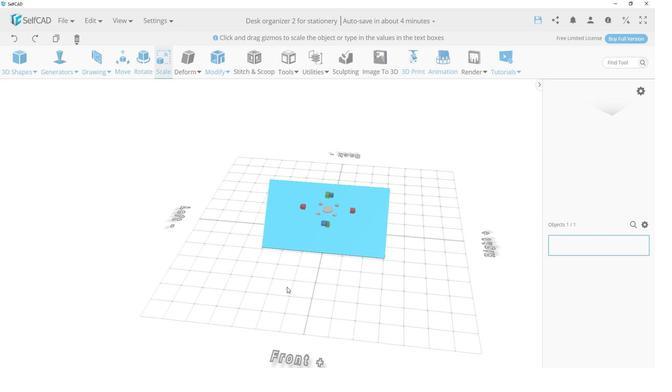 
Action: Mouse moved to (284, 269)
Screenshot: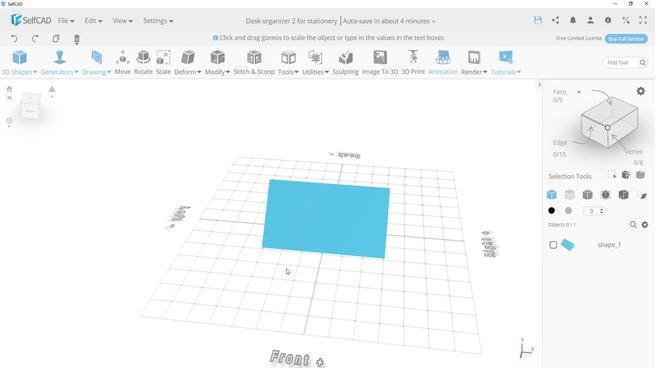 
Action: Mouse pressed left at (284, 269)
Screenshot: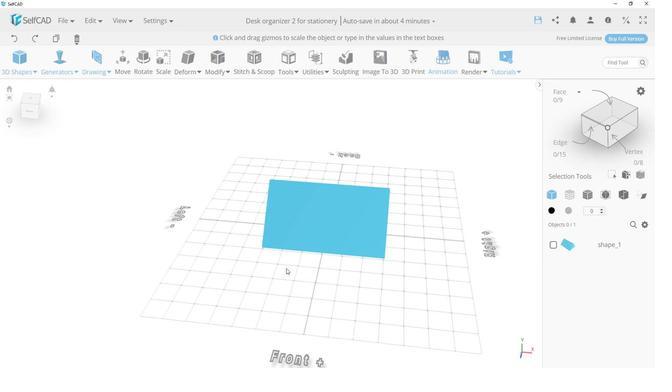 
Action: Mouse moved to (334, 280)
Screenshot: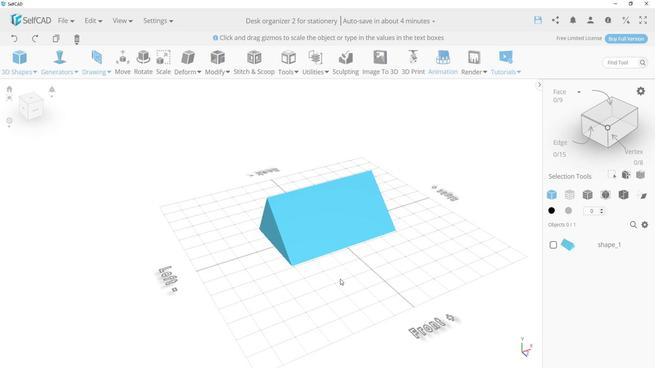 
Action: Mouse pressed left at (334, 280)
Screenshot: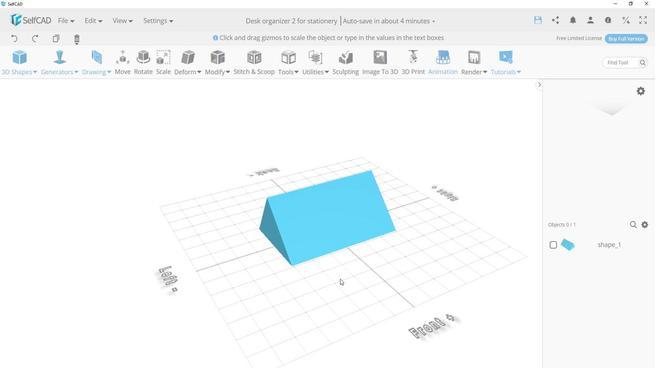 
Action: Mouse moved to (327, 214)
Screenshot: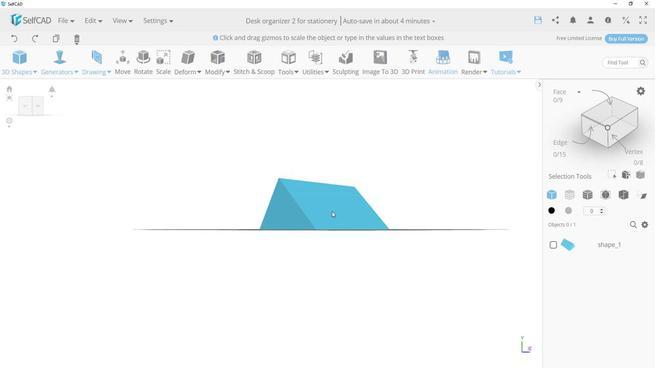 
Action: Mouse scrolled (327, 215) with delta (0, 0)
Screenshot: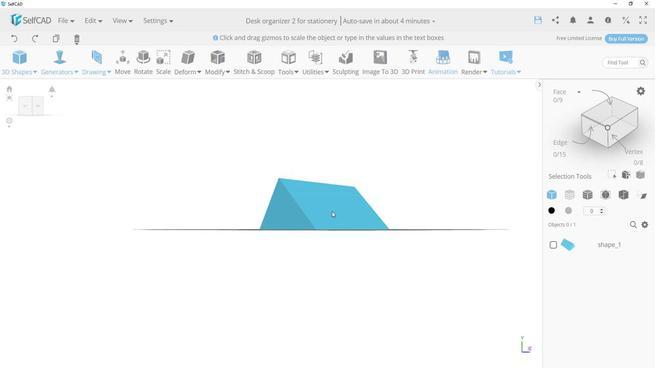
Action: Mouse scrolled (327, 215) with delta (0, 0)
Screenshot: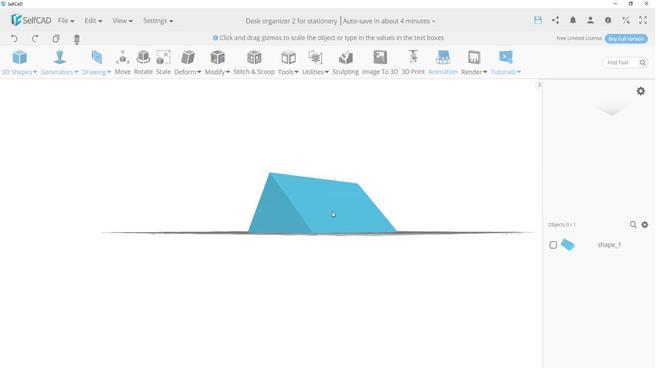 
Action: Mouse scrolled (327, 215) with delta (0, 0)
Screenshot: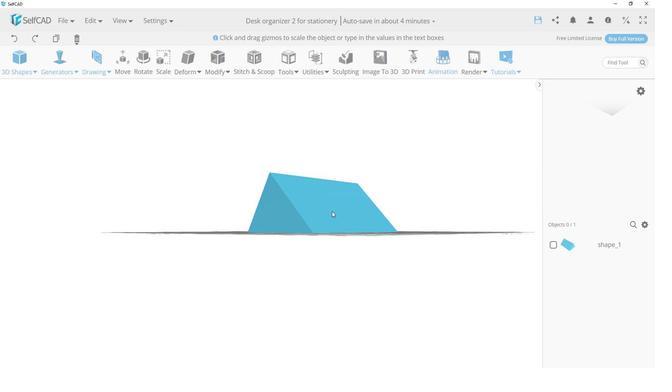 
Action: Mouse scrolled (327, 215) with delta (0, 0)
Screenshot: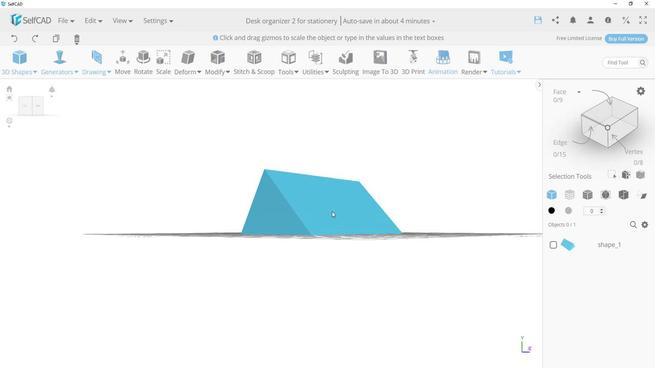 
Action: Mouse scrolled (327, 215) with delta (0, 0)
Screenshot: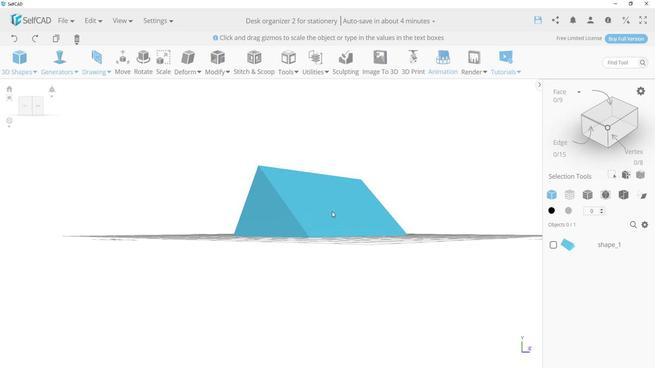 
Action: Mouse scrolled (327, 215) with delta (0, 0)
Screenshot: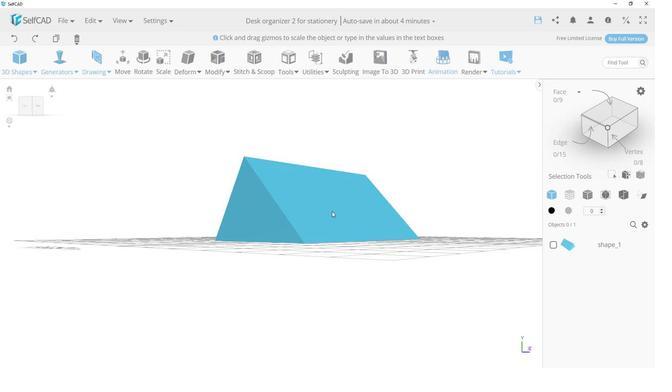 
Action: Mouse scrolled (327, 215) with delta (0, 0)
Screenshot: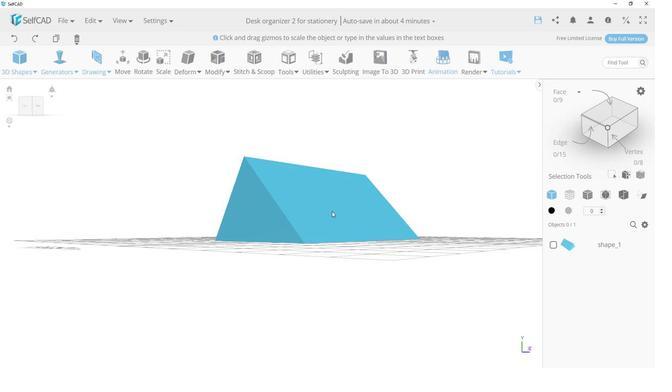 
Action: Mouse scrolled (327, 215) with delta (0, 0)
Screenshot: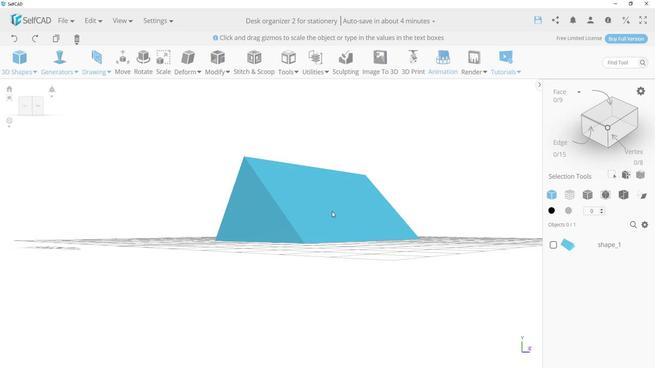 
Action: Mouse scrolled (327, 215) with delta (0, 0)
Screenshot: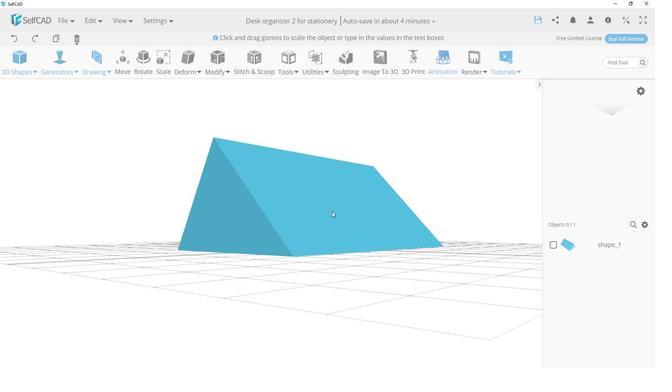 
Action: Mouse moved to (244, 264)
Screenshot: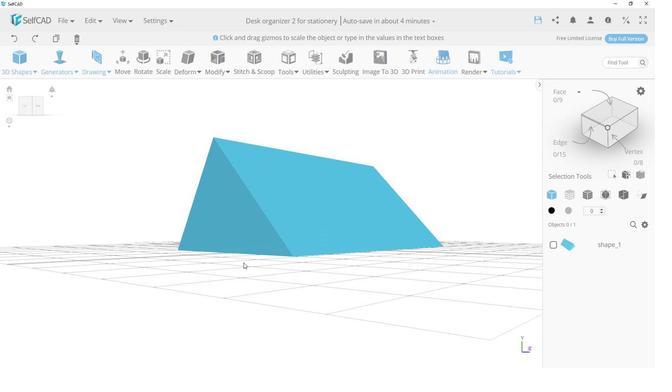 
Action: Mouse pressed left at (244, 264)
Screenshot: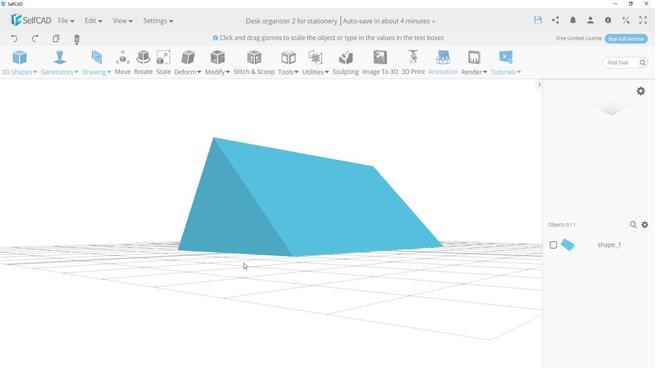 
Action: Mouse moved to (60, 154)
Screenshot: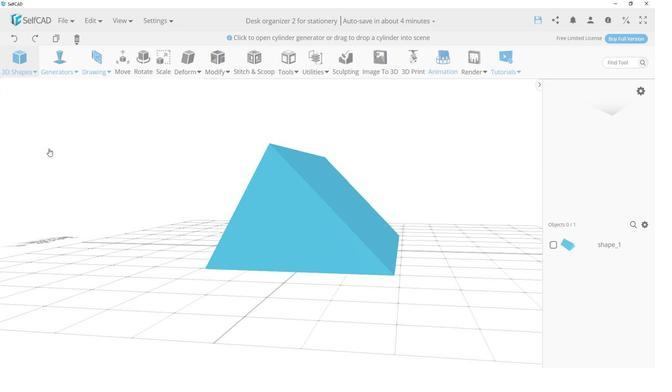 
Action: Mouse pressed left at (60, 154)
Screenshot: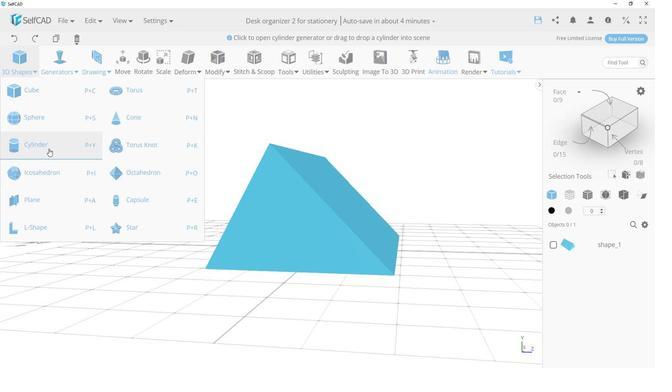 
Action: Mouse moved to (73, 227)
Screenshot: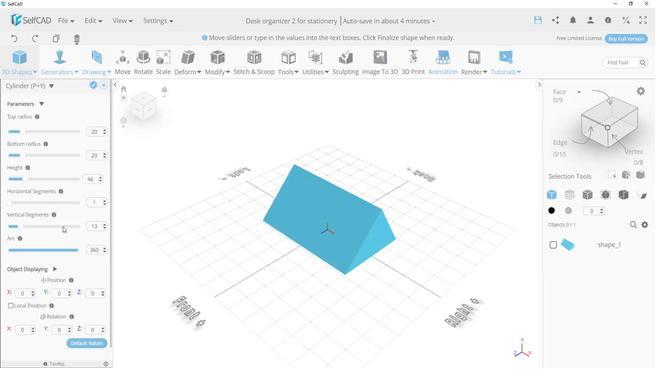 
Action: Mouse scrolled (73, 227) with delta (0, 0)
Screenshot: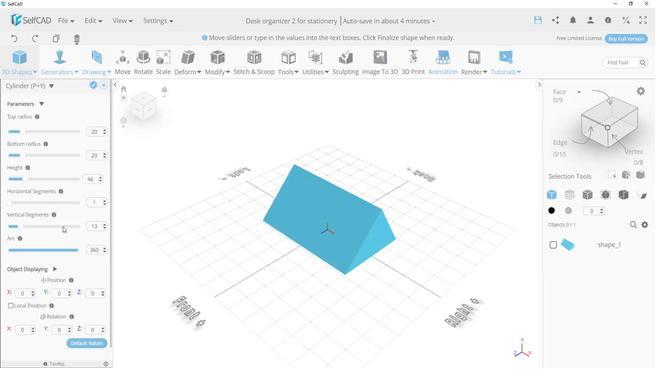 
Action: Mouse moved to (73, 228)
Screenshot: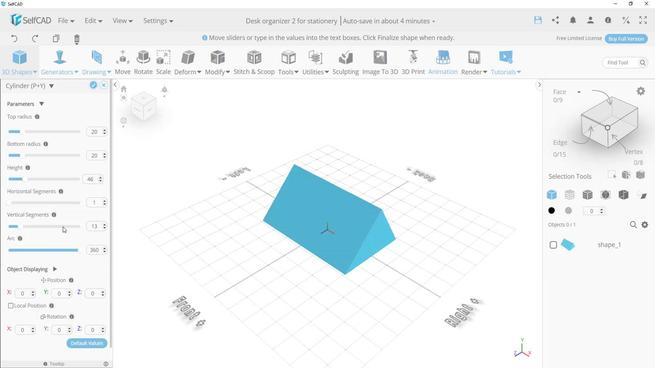 
Action: Mouse scrolled (73, 228) with delta (0, 0)
Screenshot: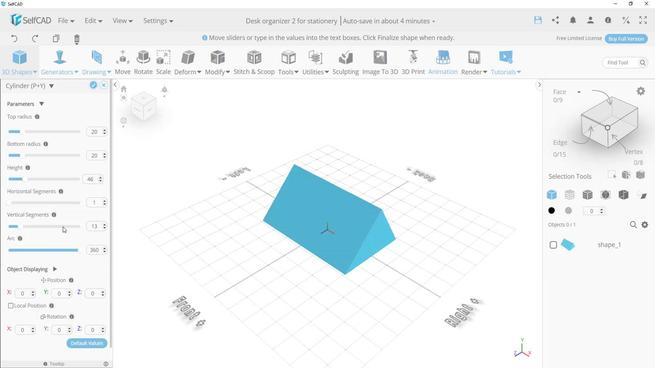 
Action: Mouse scrolled (73, 228) with delta (0, 0)
Screenshot: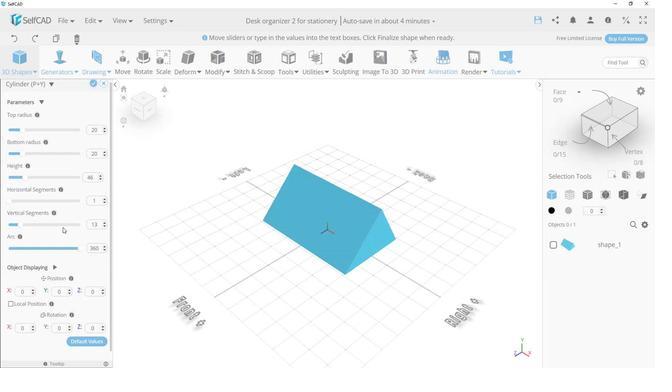 
Action: Mouse moved to (73, 229)
Screenshot: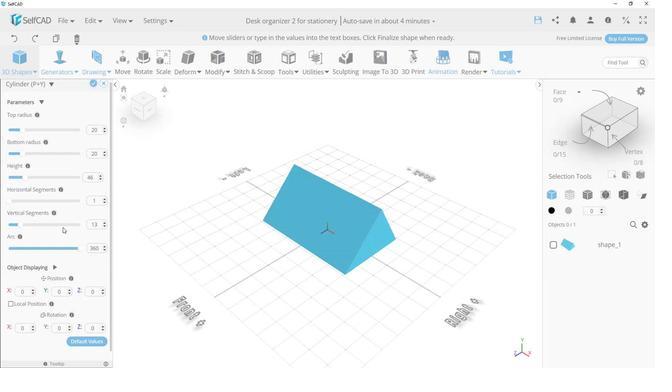
Action: Mouse scrolled (73, 228) with delta (0, 0)
Screenshot: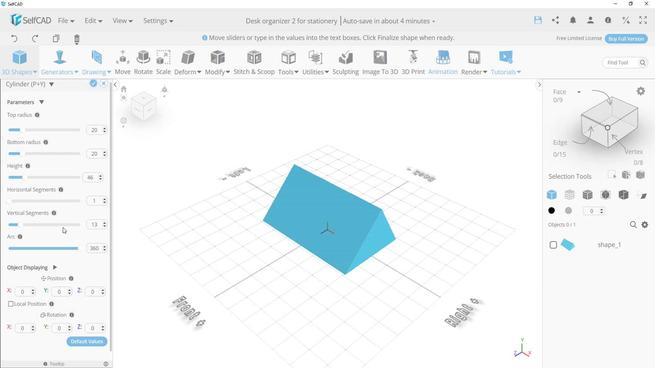 
Action: Mouse moved to (73, 229)
Screenshot: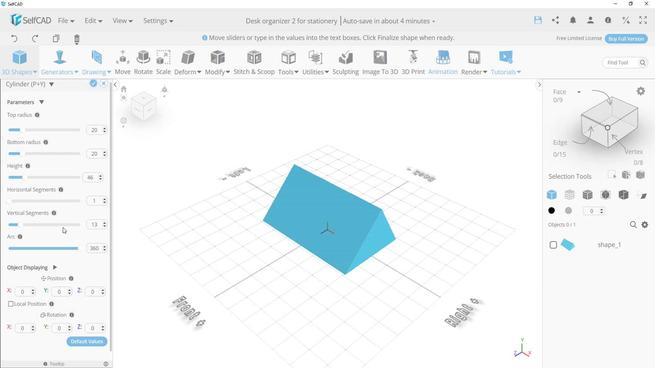 
Action: Mouse scrolled (73, 229) with delta (0, 0)
Screenshot: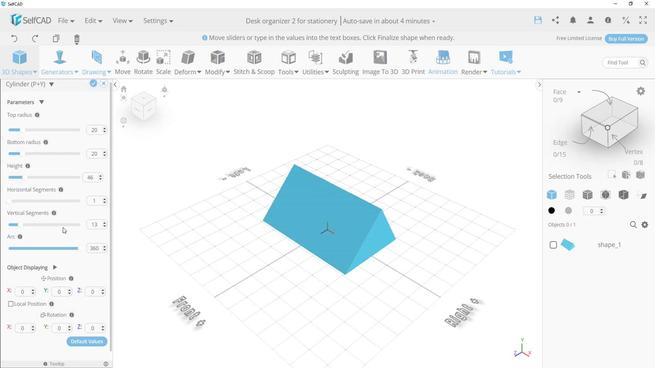 
Action: Mouse moved to (79, 331)
Screenshot: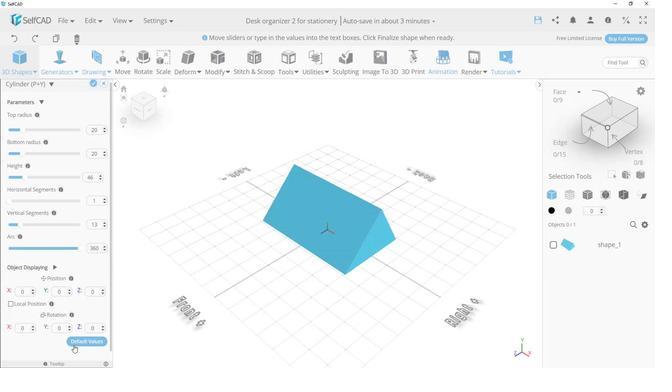 
Action: Mouse scrolled (79, 331) with delta (0, 0)
Screenshot: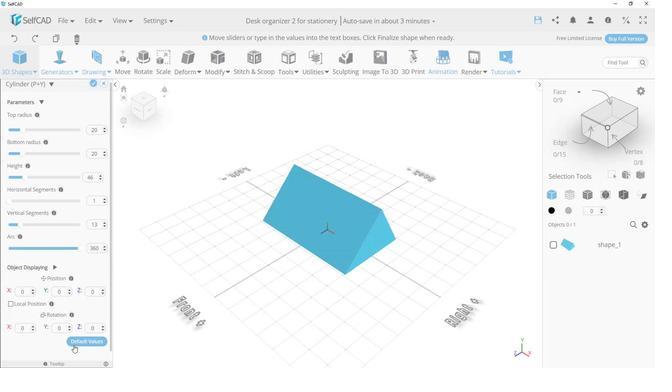 
Action: Mouse moved to (81, 340)
Screenshot: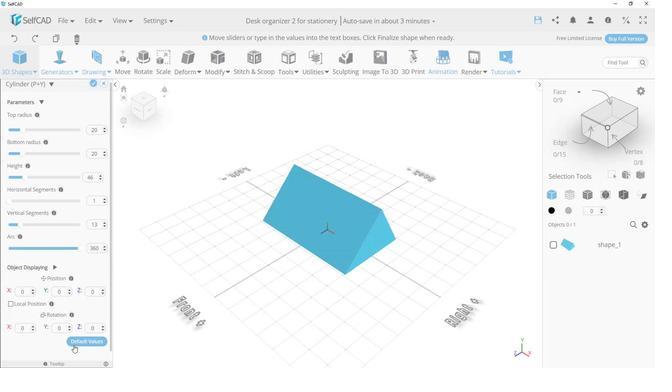 
Action: Mouse scrolled (81, 340) with delta (0, 0)
Screenshot: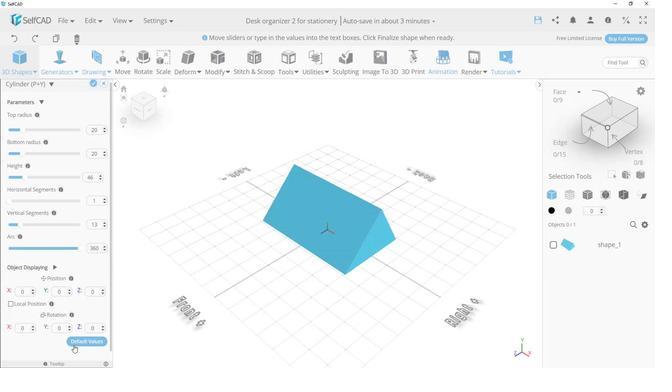 
Action: Mouse moved to (83, 344)
Screenshot: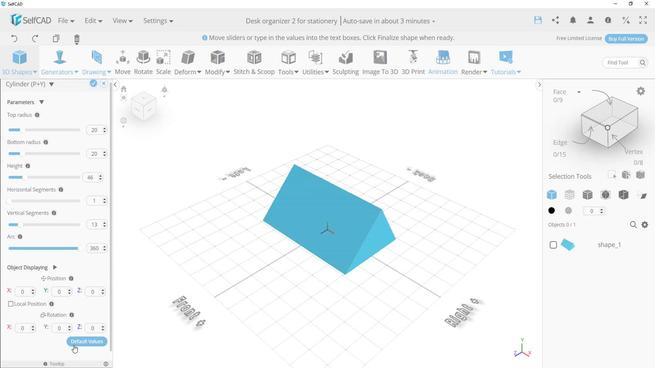 
Action: Mouse scrolled (83, 343) with delta (0, 0)
Screenshot: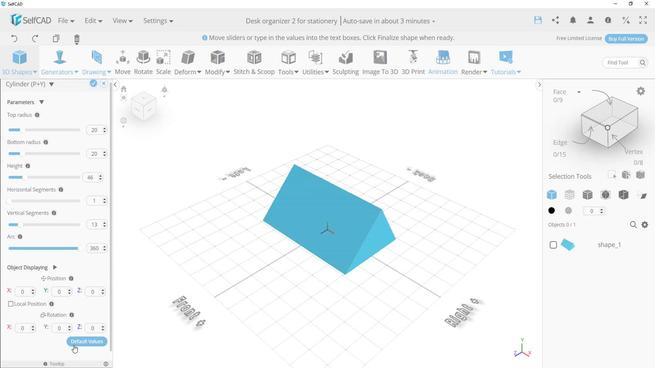 
Action: Mouse scrolled (83, 343) with delta (0, 0)
Screenshot: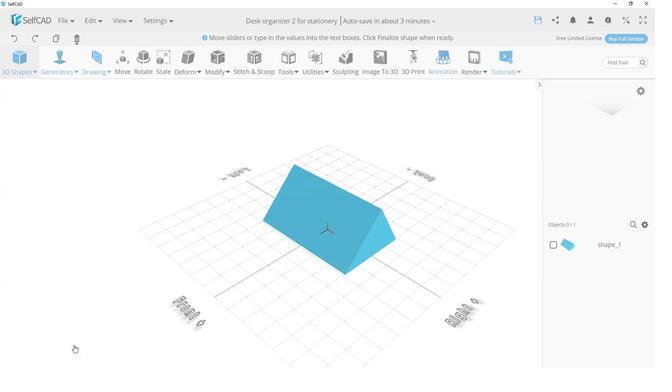 
Action: Mouse scrolled (83, 343) with delta (0, 0)
Screenshot: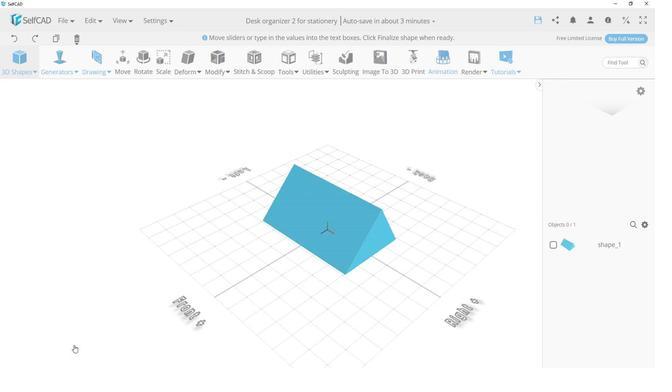 
Action: Mouse moved to (118, 314)
Screenshot: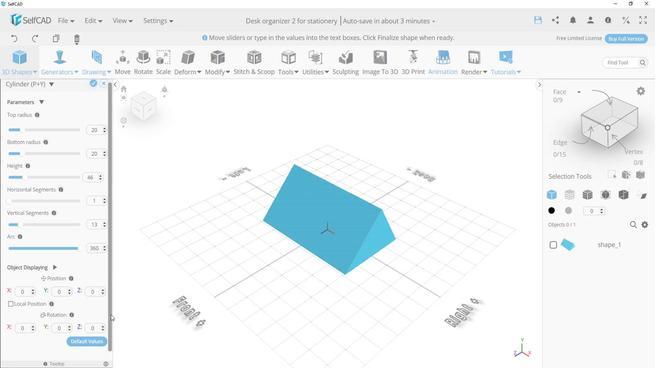 
Action: Mouse pressed left at (118, 314)
Screenshot: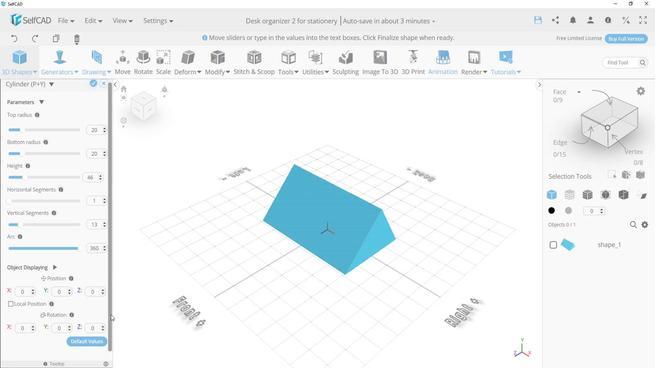 
Action: Mouse moved to (88, 255)
Screenshot: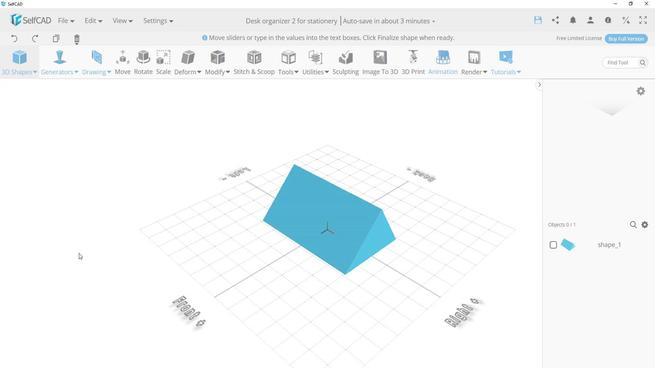
Action: Mouse scrolled (88, 254) with delta (0, 0)
Screenshot: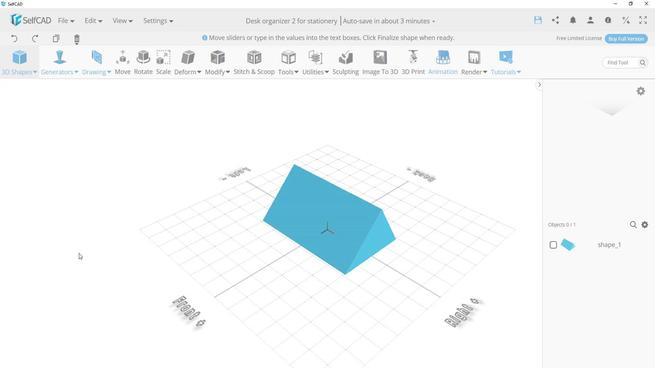 
Action: Mouse scrolled (88, 254) with delta (0, 0)
Screenshot: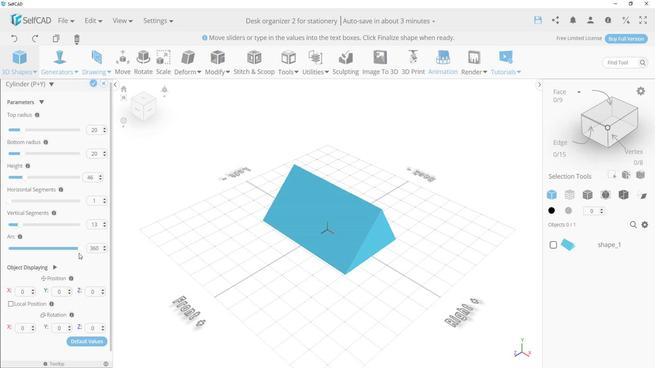 
Action: Mouse scrolled (88, 254) with delta (0, 0)
Screenshot: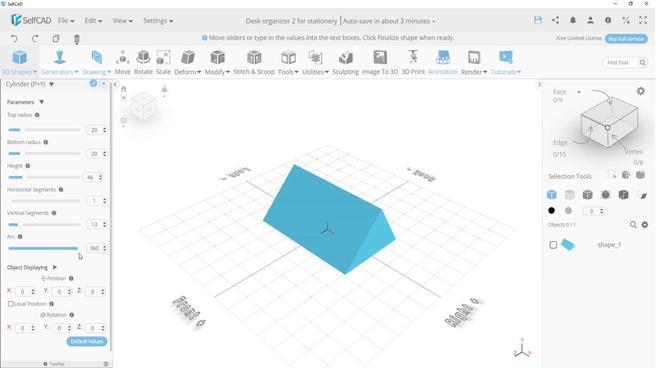 
Action: Mouse scrolled (88, 254) with delta (0, 0)
Screenshot: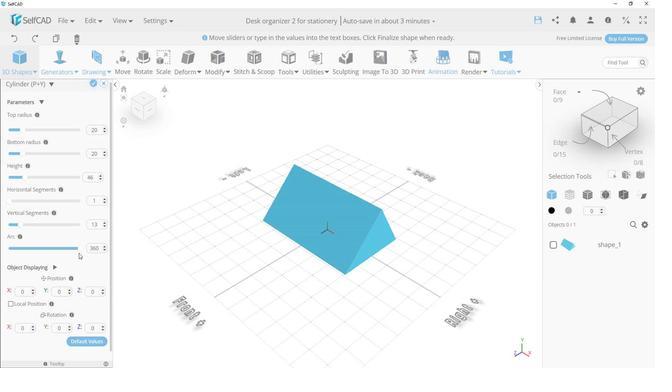 
Action: Mouse scrolled (88, 254) with delta (0, 0)
Screenshot: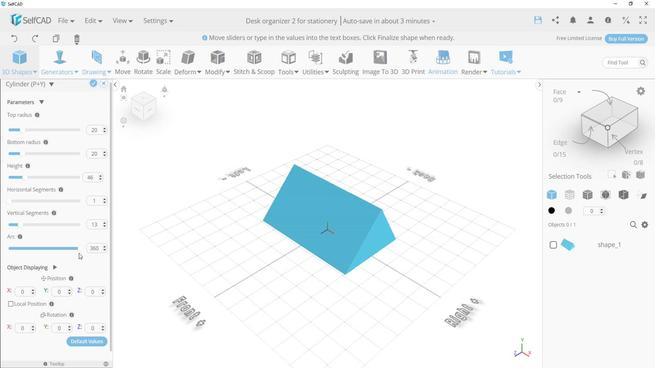 
Action: Mouse moved to (34, 137)
Screenshot: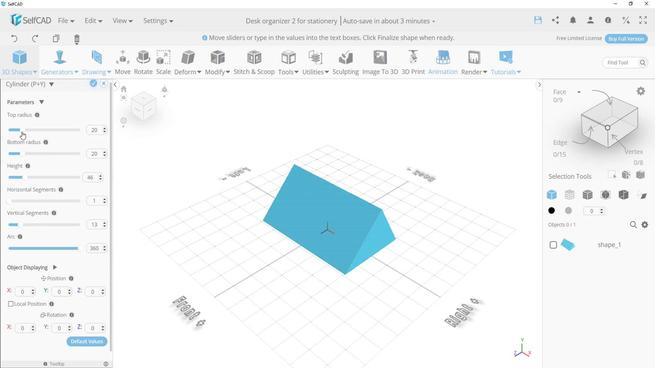 
Action: Mouse pressed left at (34, 137)
Screenshot: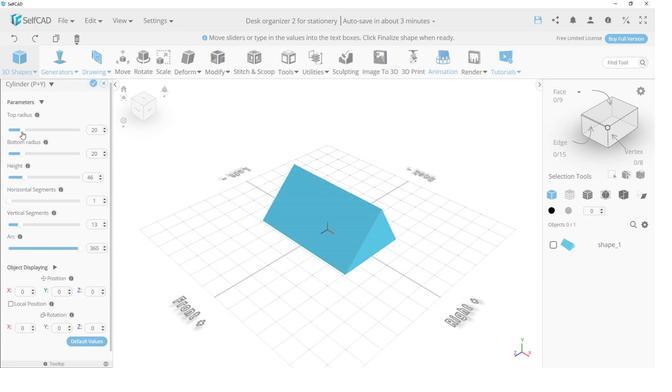 
Action: Mouse moved to (112, 132)
Screenshot: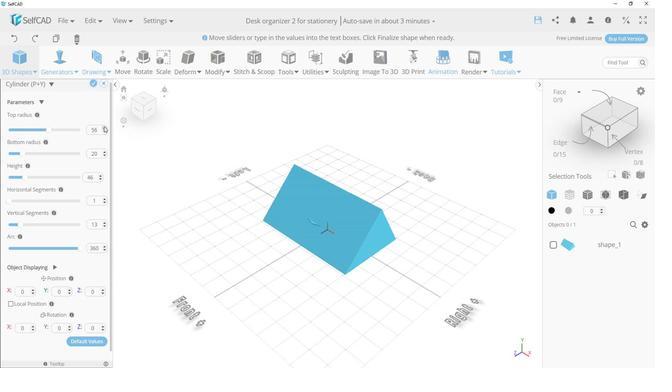 
Action: Mouse pressed left at (112, 132)
Screenshot: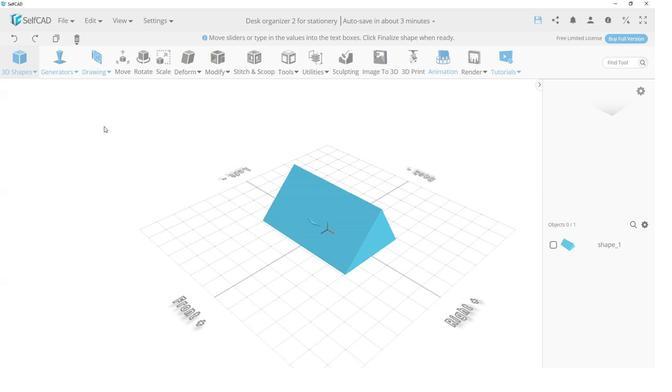
Action: Mouse pressed left at (112, 132)
Screenshot: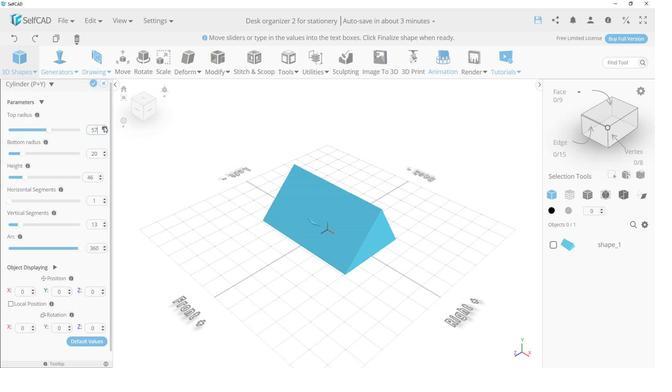 
Action: Mouse pressed left at (112, 132)
Screenshot: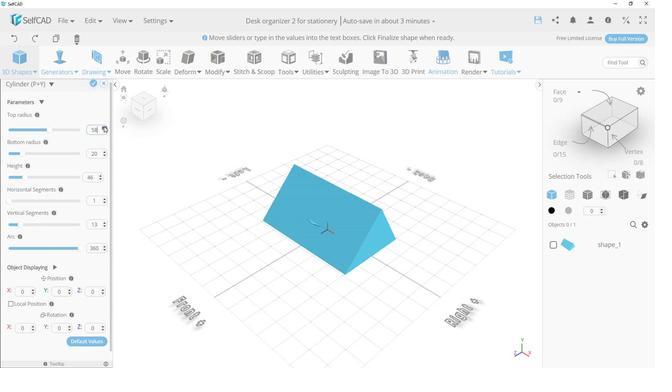 
Action: Mouse pressed left at (112, 132)
Screenshot: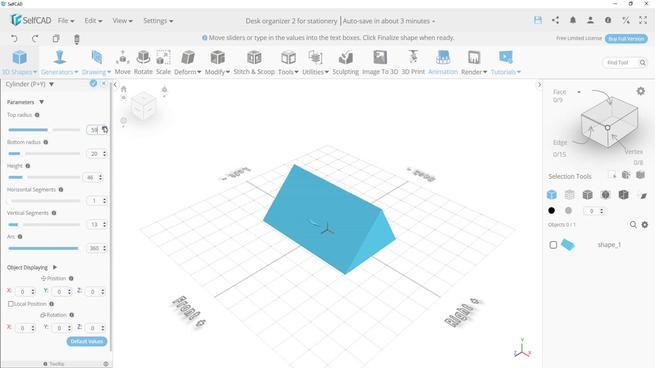 
Action: Mouse moved to (61, 158)
Screenshot: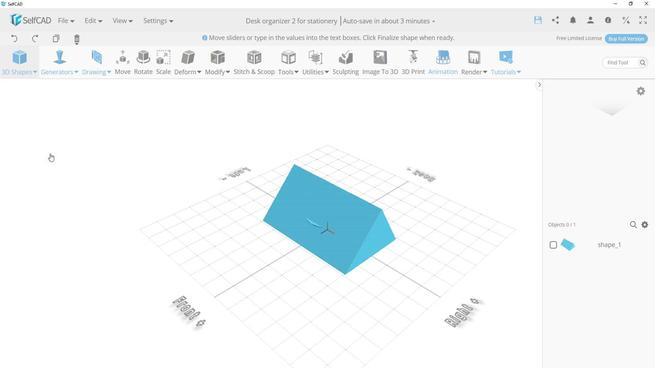 
Action: Mouse pressed left at (61, 158)
Screenshot: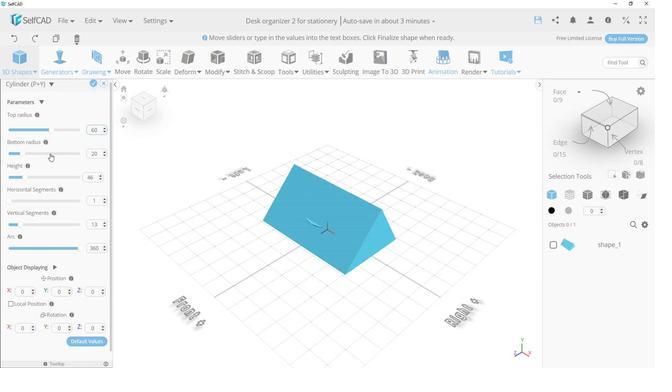 
Action: Mouse moved to (112, 156)
Screenshot: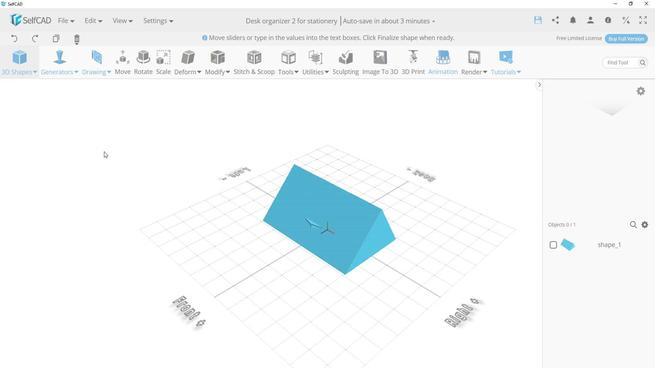 
Action: Mouse pressed left at (112, 156)
Screenshot: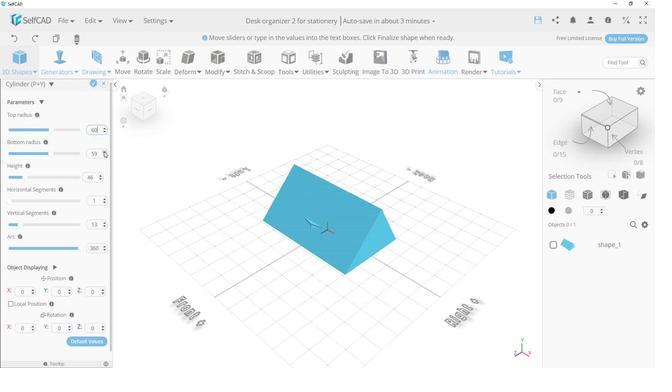 
Action: Mouse moved to (109, 184)
Screenshot: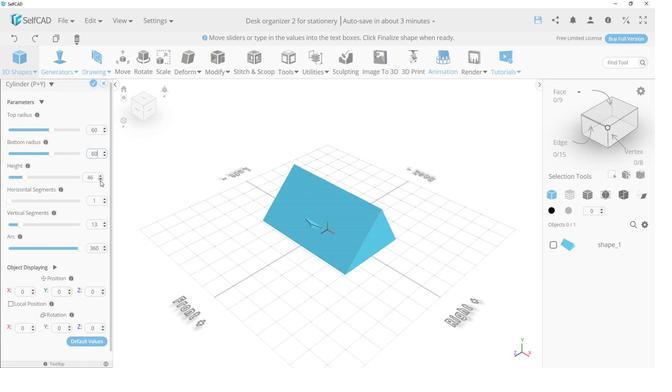 
Action: Mouse pressed left at (109, 184)
Screenshot: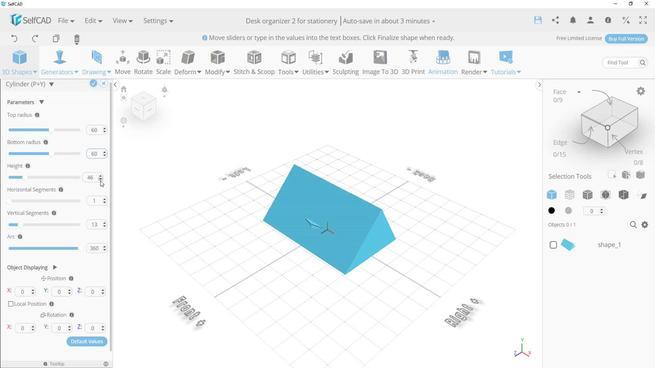 
Action: Mouse pressed left at (109, 184)
Screenshot: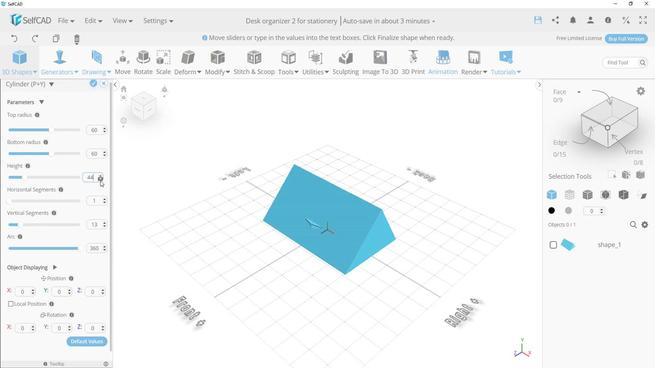 
Action: Mouse pressed left at (109, 184)
Screenshot: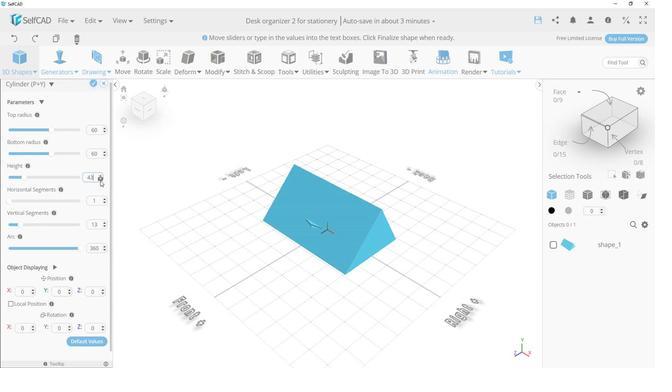 
Action: Mouse pressed left at (109, 184)
Screenshot: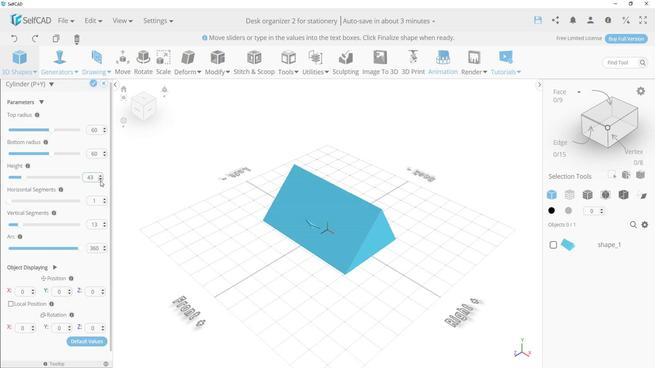 
Action: Mouse pressed left at (109, 184)
Screenshot: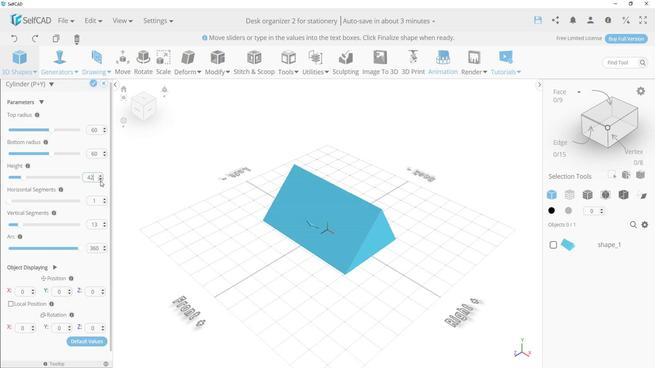 
Action: Mouse pressed left at (109, 184)
Screenshot: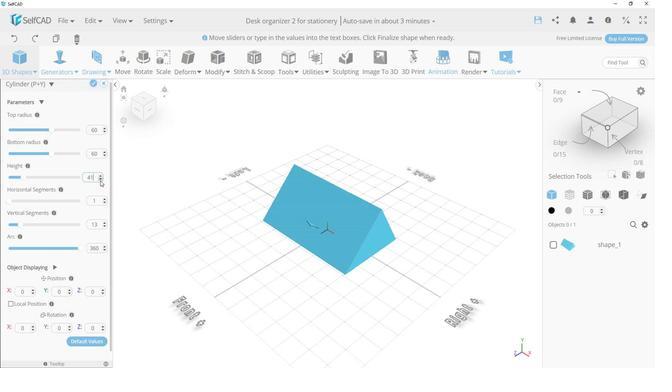 
Action: Mouse moved to (33, 229)
Screenshot: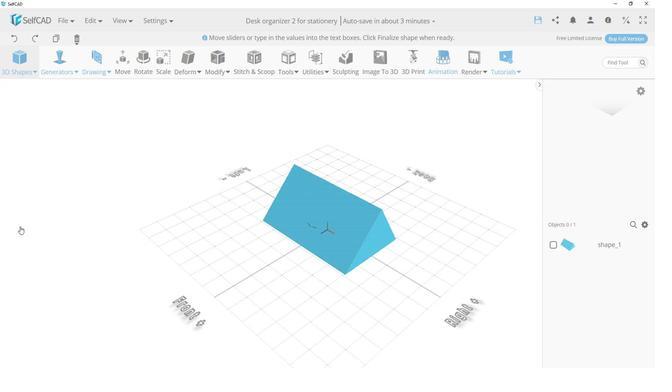 
Action: Mouse pressed left at (33, 229)
Screenshot: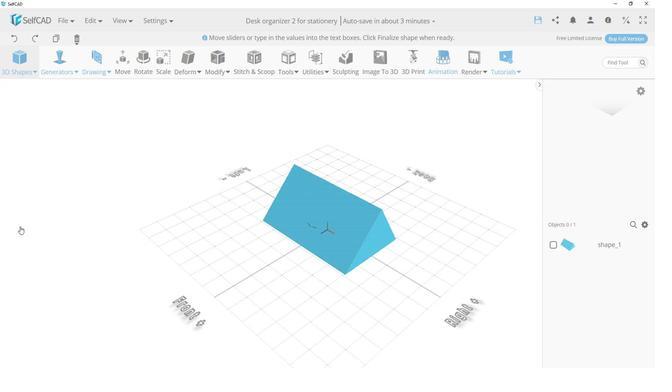 
Action: Mouse moved to (101, 91)
Screenshot: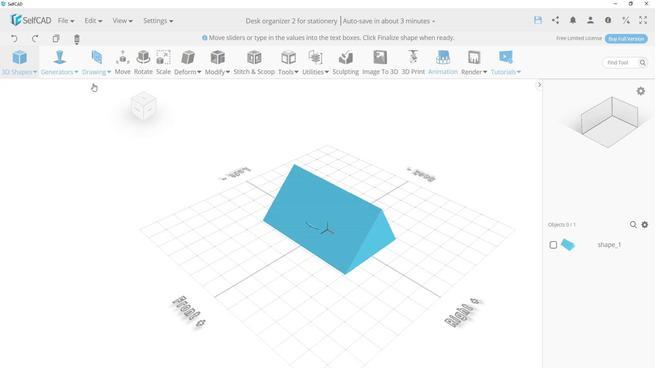 
Action: Mouse pressed left at (101, 91)
Screenshot: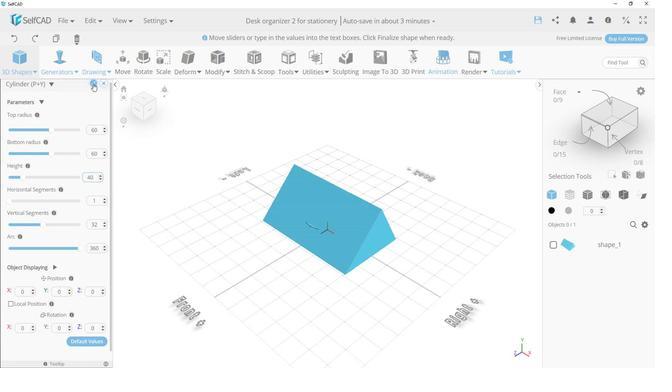 
Action: Mouse moved to (536, 267)
Screenshot: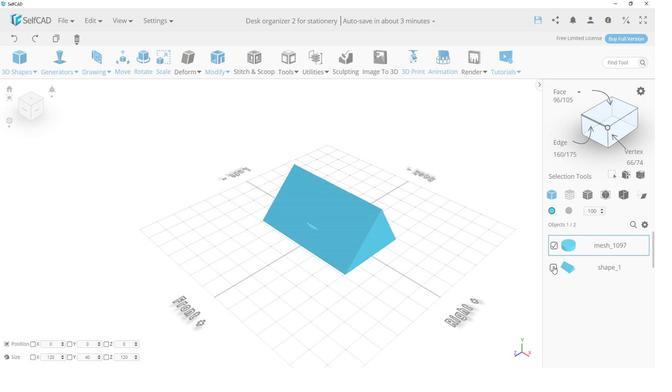 
Action: Mouse pressed left at (536, 267)
Screenshot: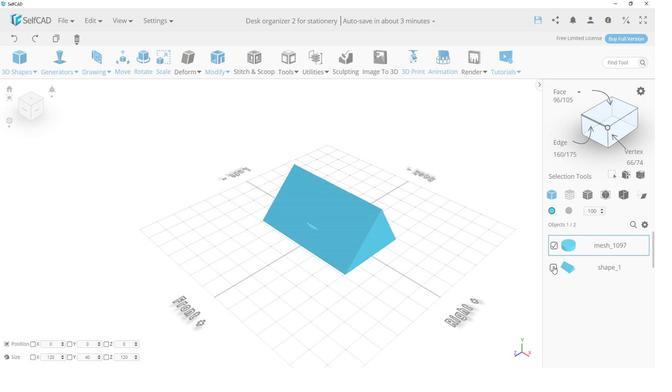 
Action: Mouse moved to (536, 247)
Screenshot: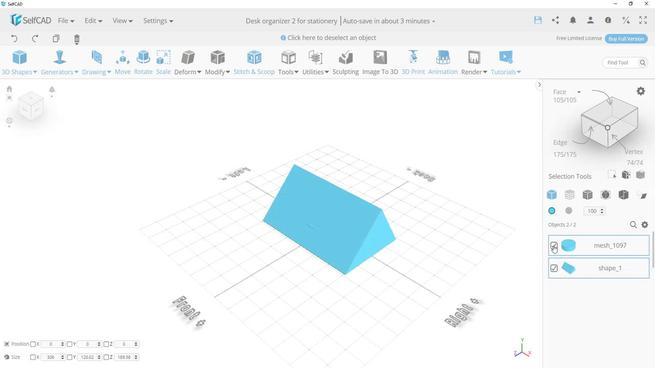 
Action: Mouse pressed left at (536, 247)
Screenshot: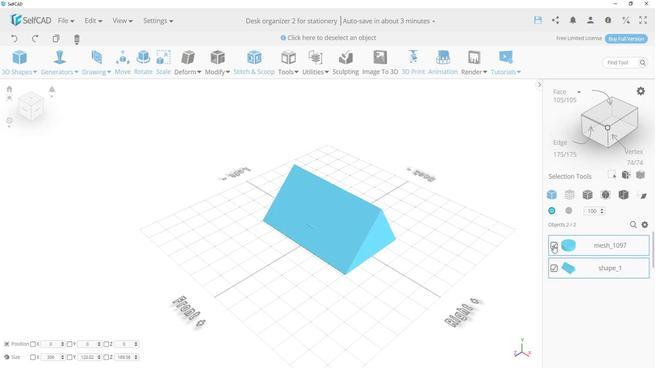 
Action: Mouse moved to (132, 71)
Screenshot: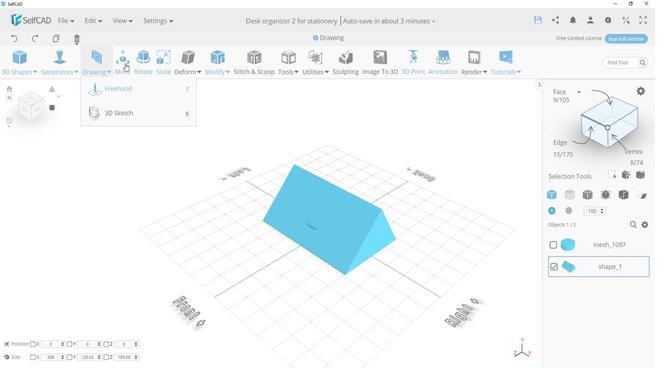 
Action: Mouse pressed left at (132, 71)
Screenshot: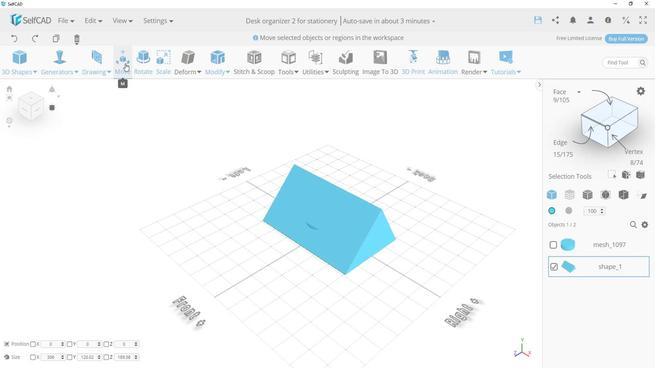 
Action: Mouse moved to (323, 198)
Screenshot: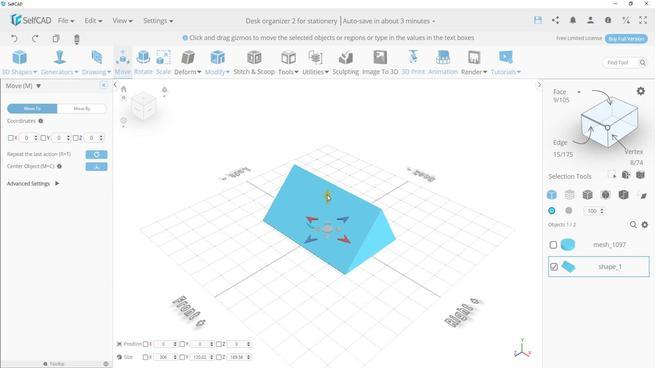 
Action: Mouse pressed left at (323, 198)
Screenshot: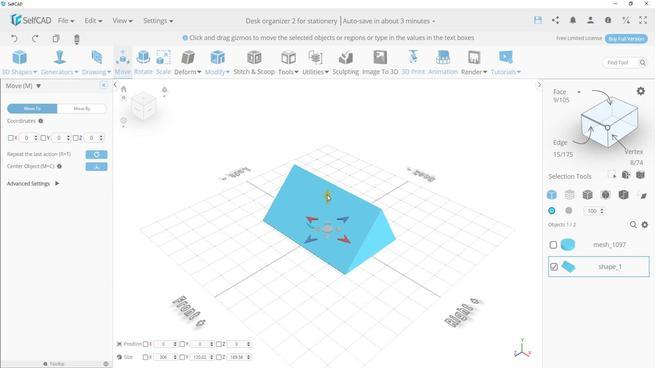 
Action: Mouse moved to (289, 250)
Screenshot: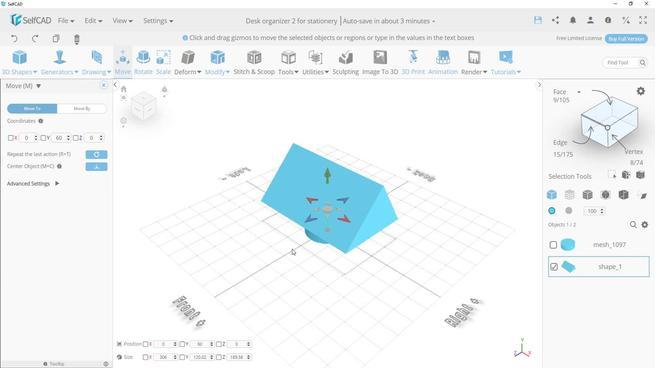 
Action: Mouse pressed left at (289, 250)
Screenshot: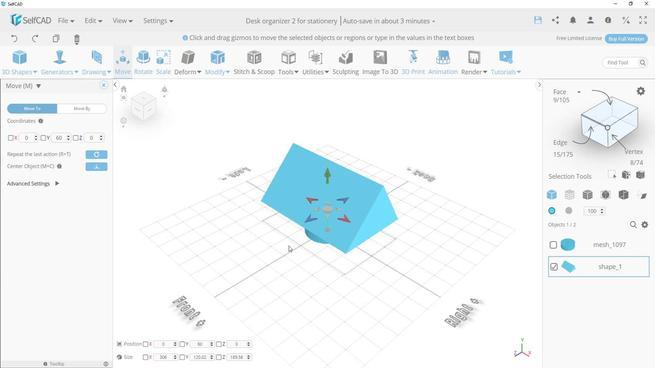 
Action: Mouse moved to (538, 248)
Screenshot: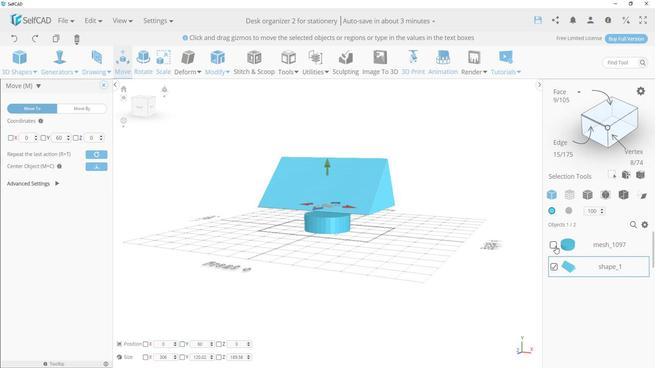 
Action: Mouse pressed left at (538, 248)
Screenshot: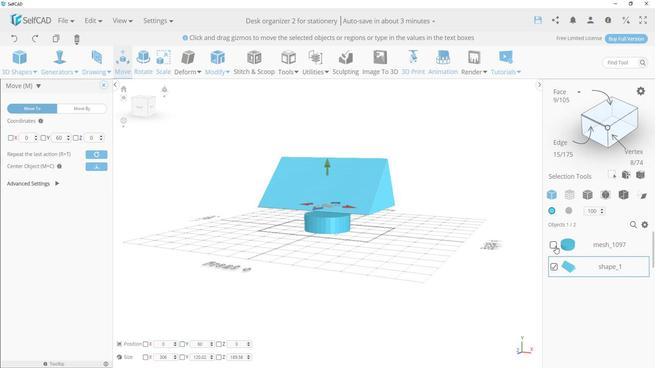 
Action: Mouse moved to (537, 270)
Screenshot: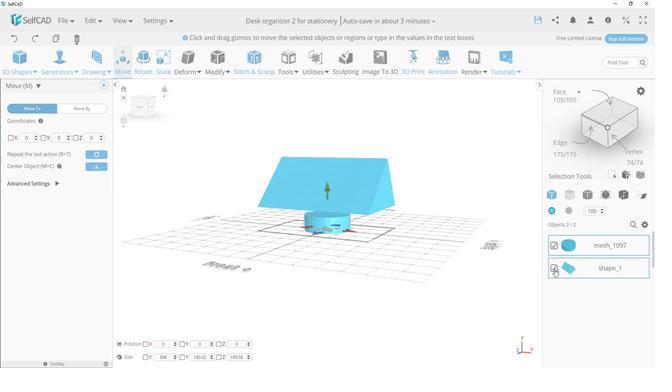 
Action: Mouse pressed left at (537, 270)
Screenshot: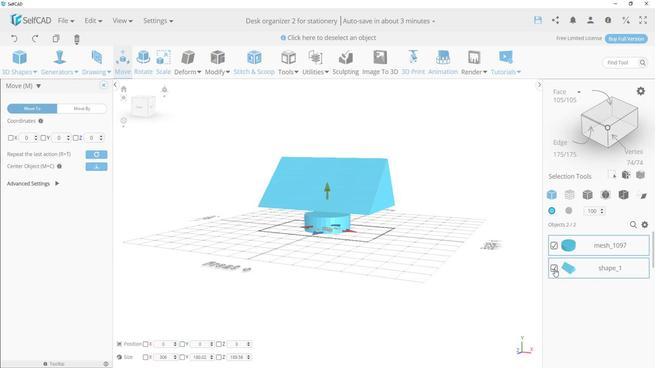 
Action: Mouse moved to (156, 74)
Screenshot: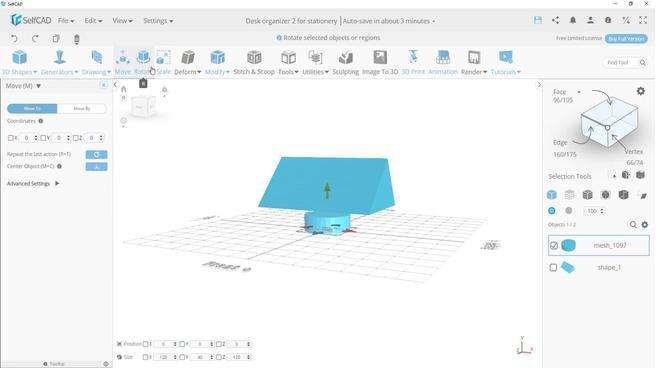 
Action: Mouse pressed left at (156, 74)
Screenshot: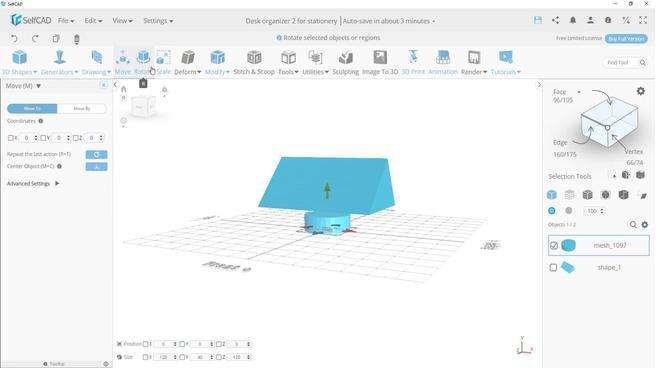 
Action: Mouse moved to (321, 188)
Screenshot: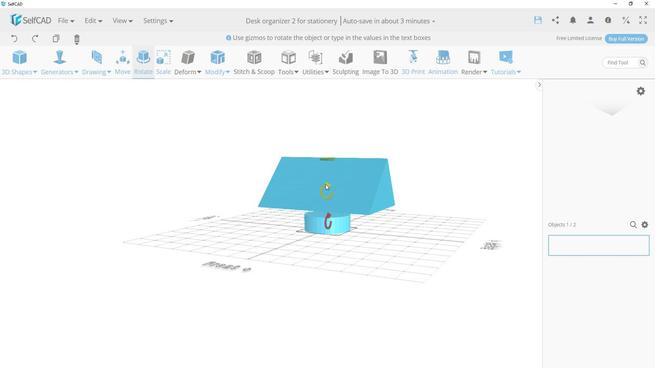 
Action: Mouse pressed left at (321, 188)
Screenshot: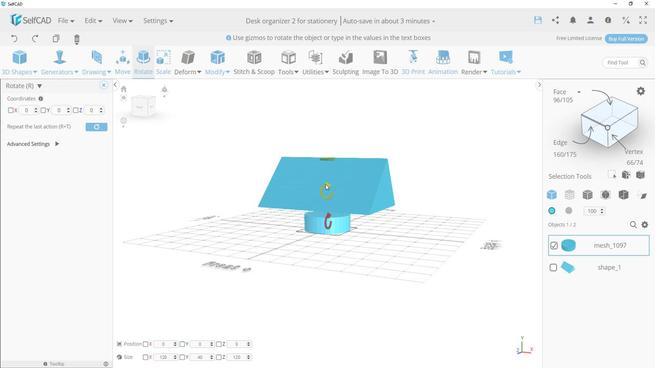 
Action: Mouse moved to (250, 233)
Screenshot: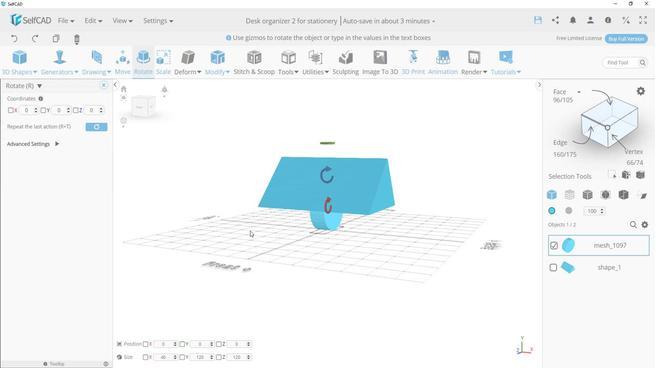 
Action: Mouse pressed left at (250, 233)
Screenshot: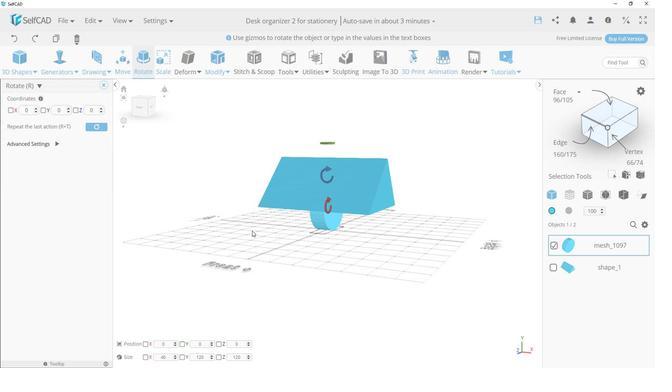 
Action: Mouse moved to (172, 358)
Screenshot: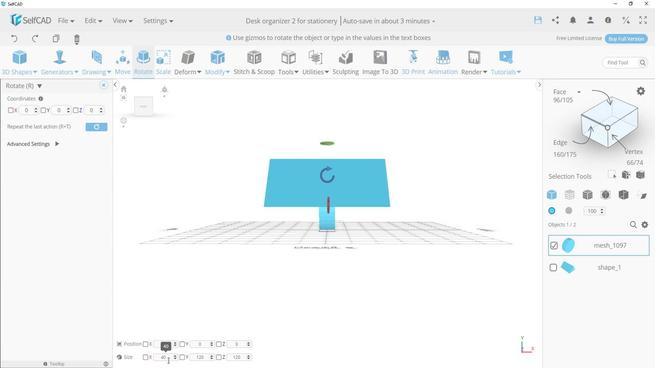 
Action: Mouse pressed left at (172, 358)
Screenshot: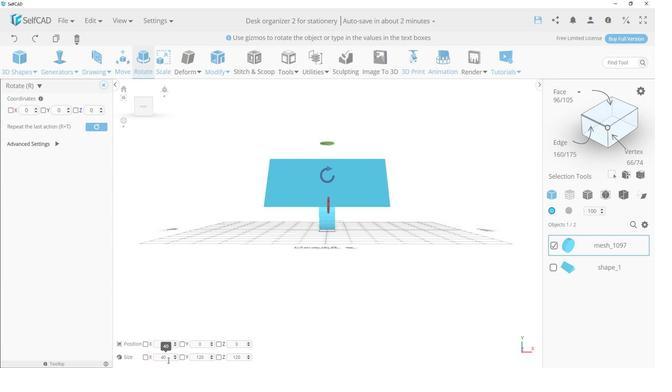 
Action: Mouse moved to (172, 358)
Screenshot: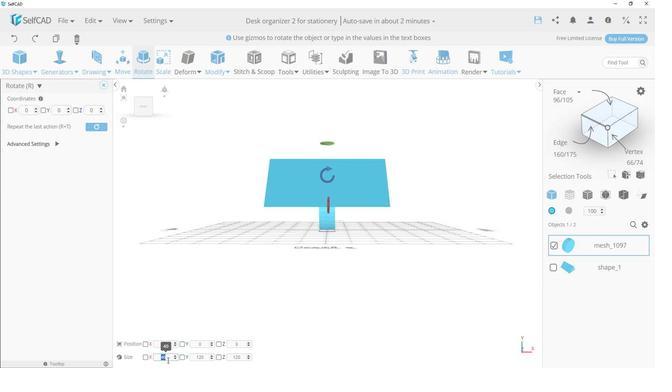 
Action: Key pressed 100<Key.enter>
Screenshot: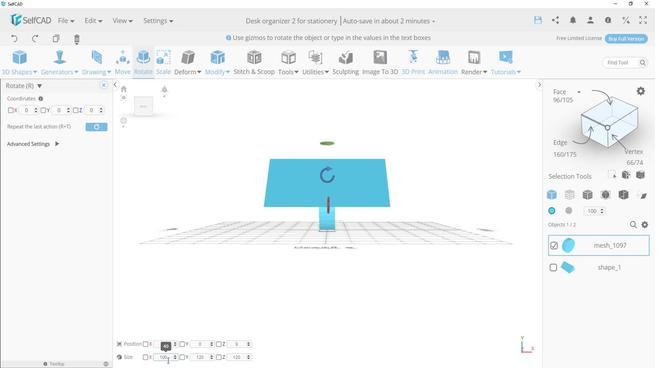 
Action: Mouse moved to (172, 358)
Screenshot: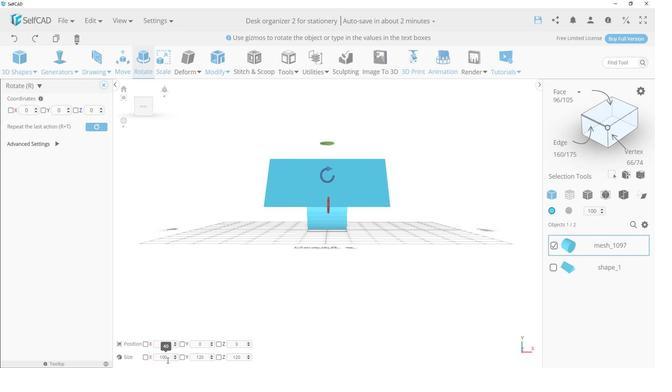 
Action: Mouse pressed left at (172, 358)
Screenshot: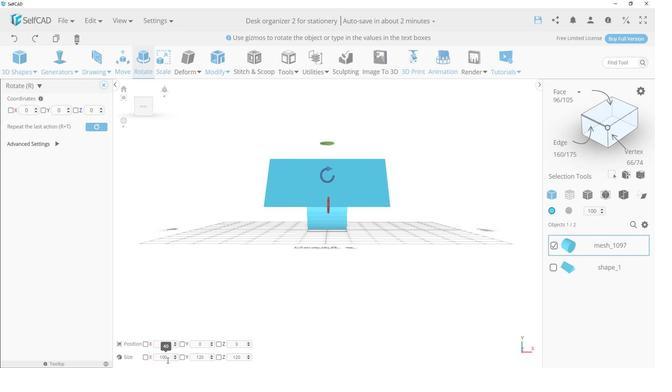 
Action: Key pressed 500<Key.enter>
Screenshot: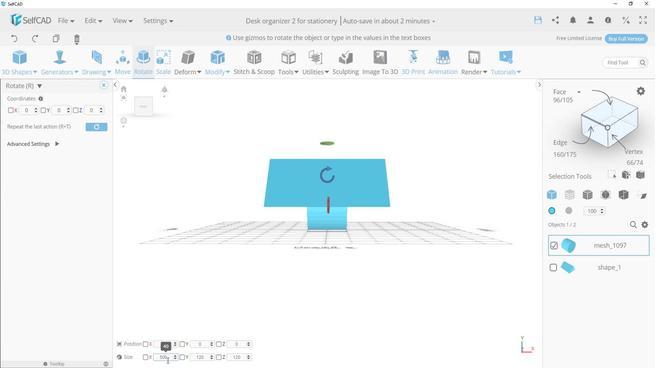 
Action: Mouse moved to (186, 227)
Screenshot: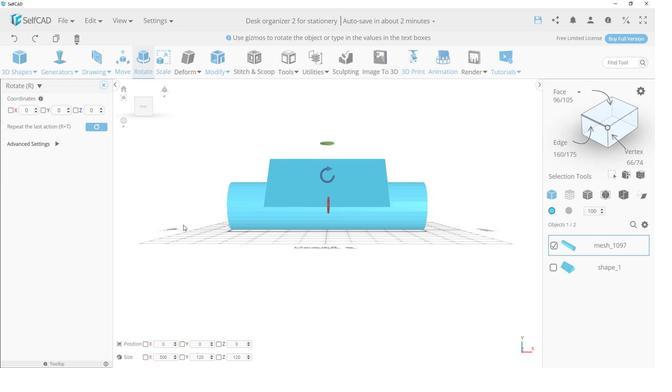 
Action: Mouse pressed left at (186, 227)
Screenshot: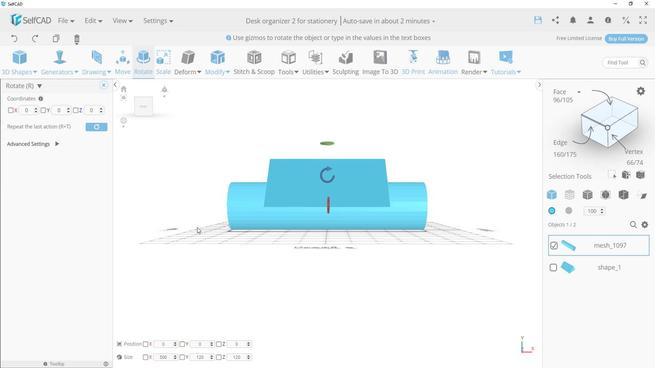 
Action: Mouse moved to (238, 275)
Screenshot: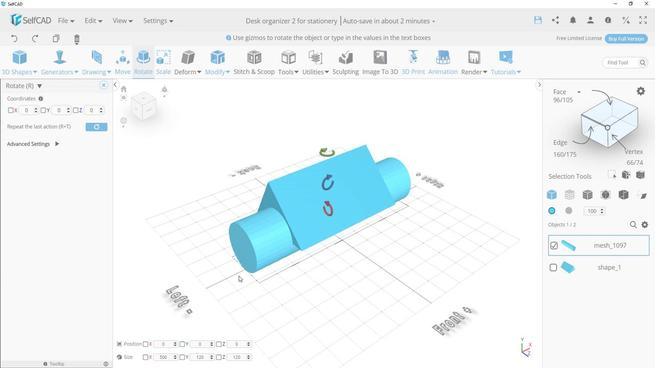 
Action: Mouse pressed left at (238, 275)
Screenshot: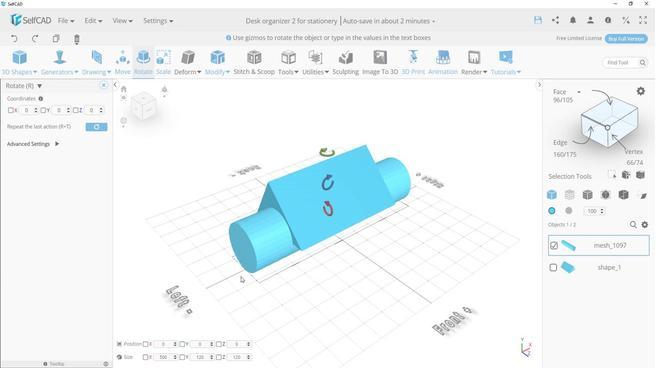 
Action: Mouse moved to (169, 356)
Screenshot: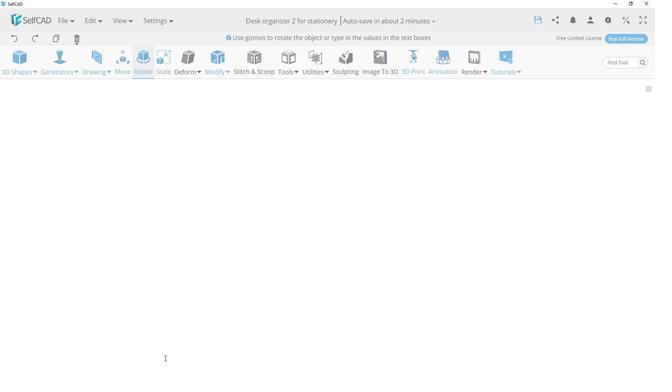 
Action: Mouse pressed left at (169, 356)
Screenshot: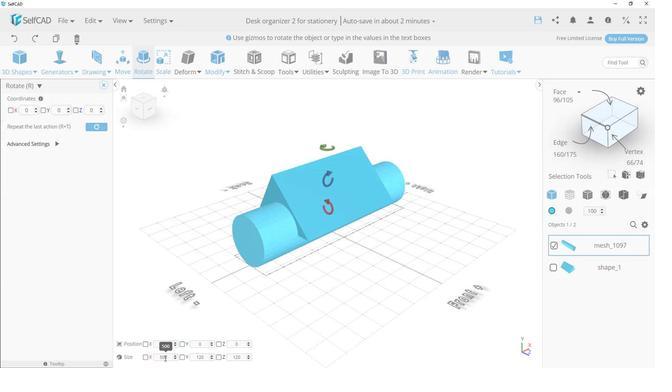 
Action: Key pressed 350<Key.enter>
Screenshot: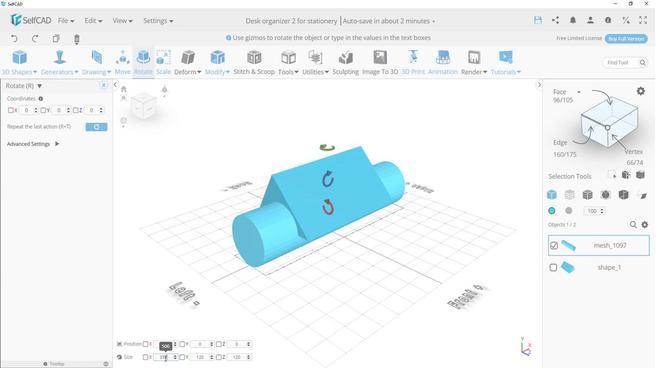 
Action: Mouse moved to (174, 354)
Screenshot: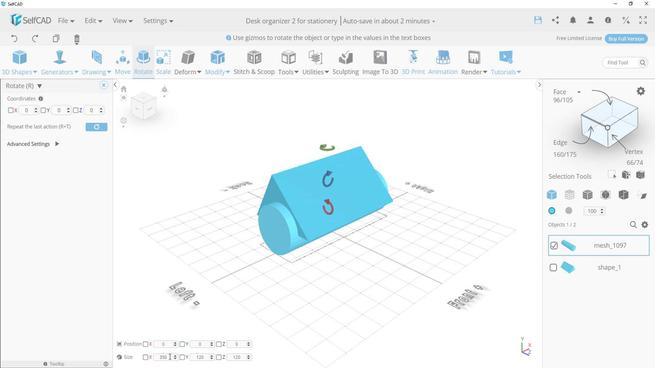 
Action: Mouse pressed left at (174, 354)
Screenshot: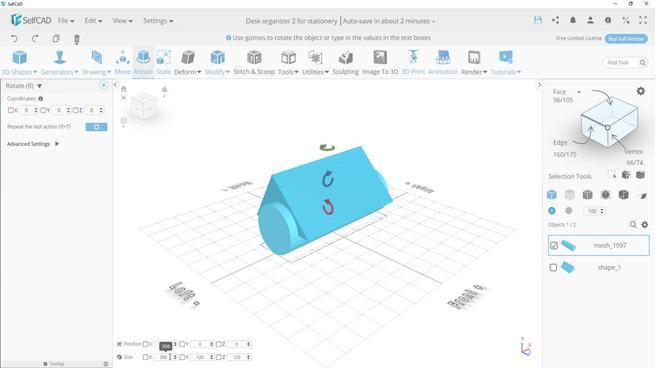 
Action: Key pressed 32<Key.backspace>00<Key.enter>
Screenshot: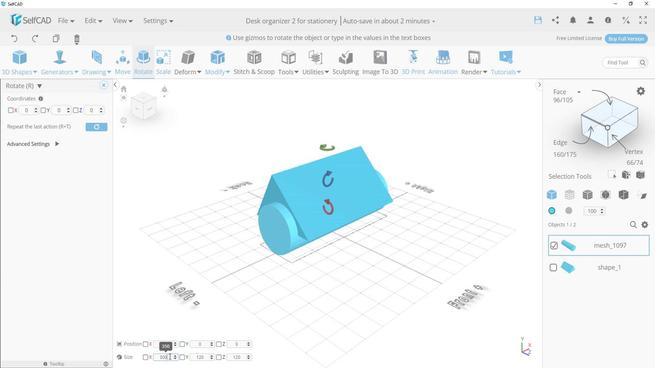 
Action: Mouse moved to (395, 239)
Screenshot: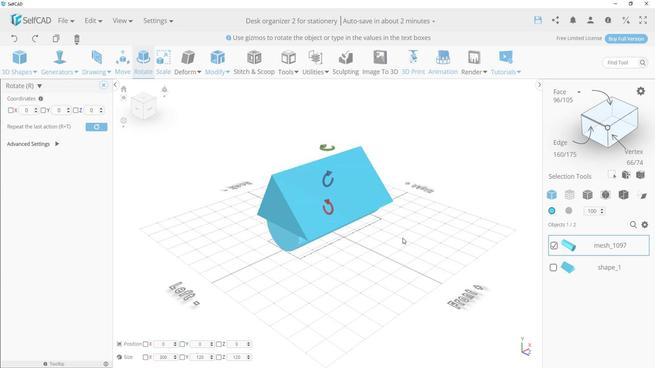 
Action: Mouse pressed left at (395, 239)
Screenshot: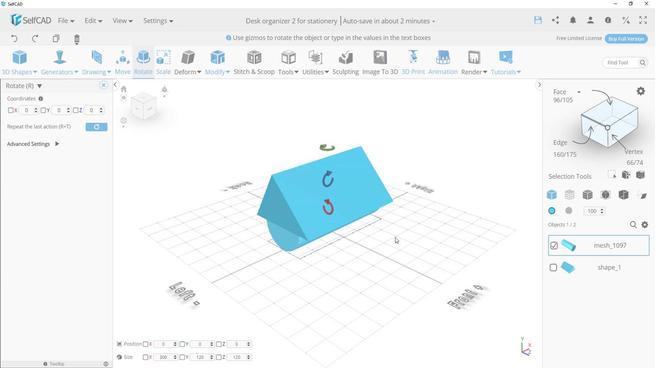 
Action: Mouse moved to (280, 264)
Screenshot: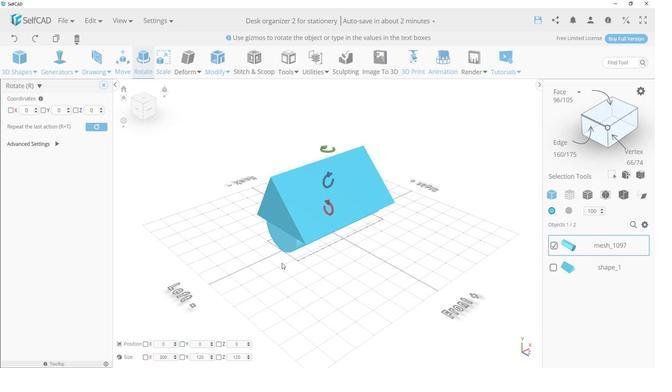 
Action: Mouse pressed left at (280, 264)
Screenshot: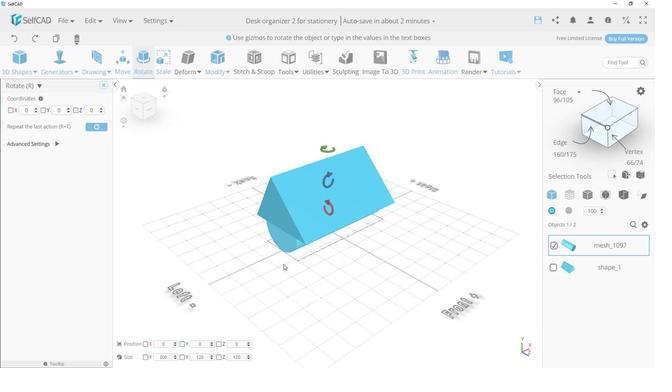 
Action: Mouse moved to (133, 356)
Screenshot: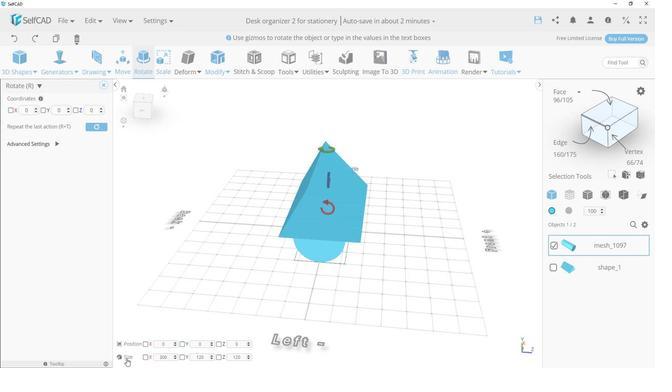 
Action: Mouse pressed left at (133, 356)
Screenshot: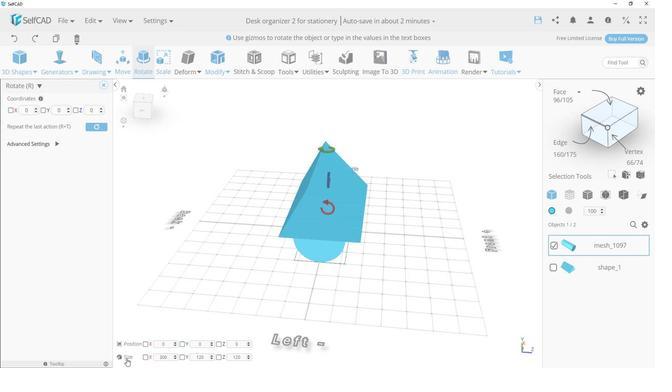 
Action: Mouse moved to (256, 280)
Screenshot: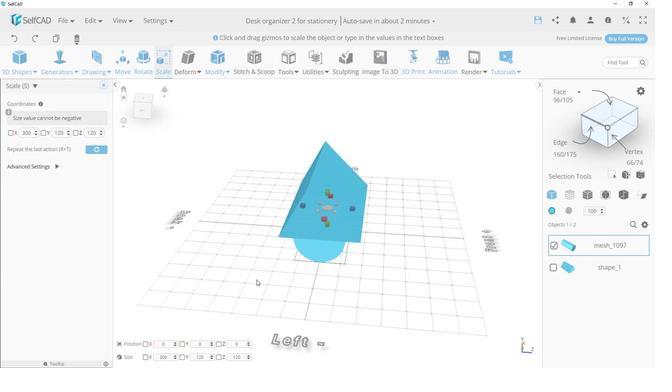 
Action: Mouse pressed left at (256, 280)
Screenshot: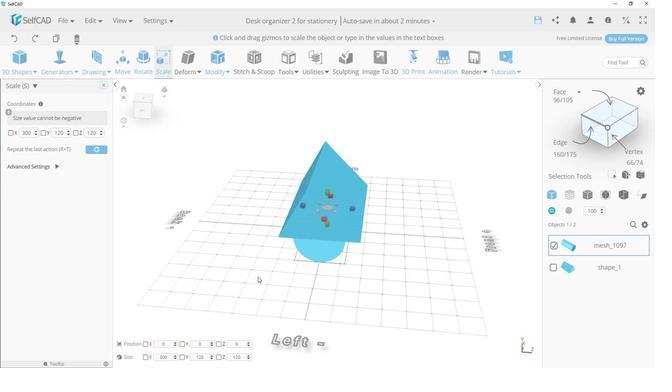 
Action: Mouse moved to (323, 192)
Screenshot: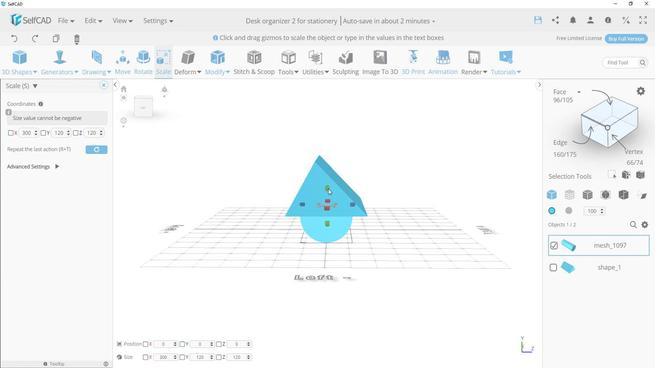 
Action: Mouse pressed left at (323, 192)
Screenshot: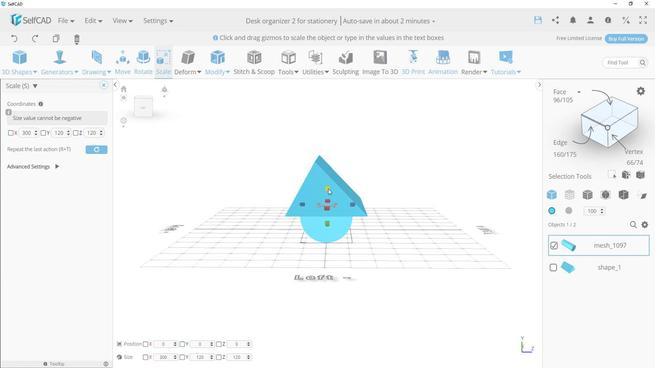 
Action: Mouse moved to (259, 255)
Screenshot: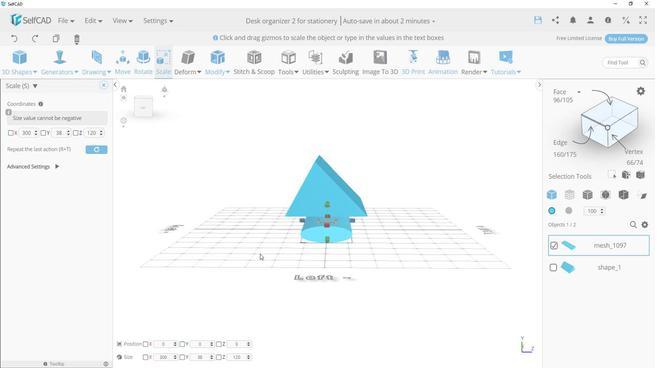 
Action: Mouse pressed left at (259, 255)
Screenshot: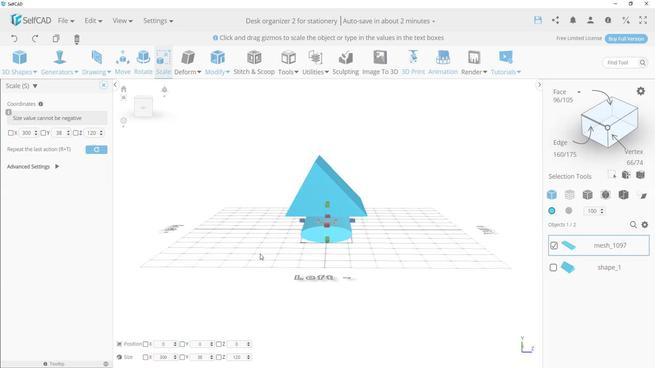 
Action: Mouse moved to (666, 206)
Screenshot: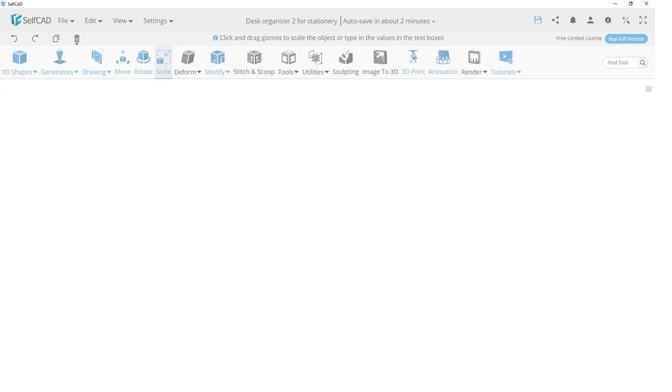 
Action: Mouse pressed left at (666, 206)
Screenshot: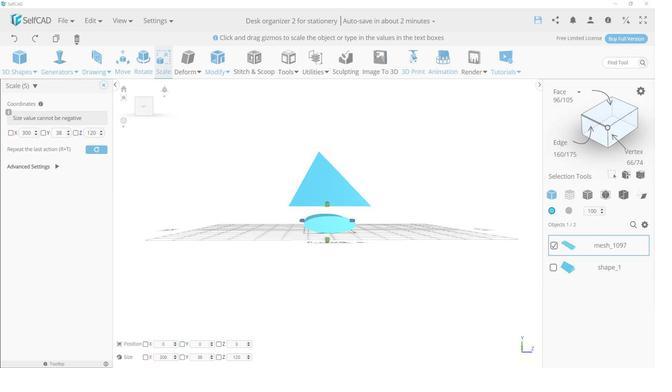 
Action: Mouse moved to (225, 187)
Screenshot: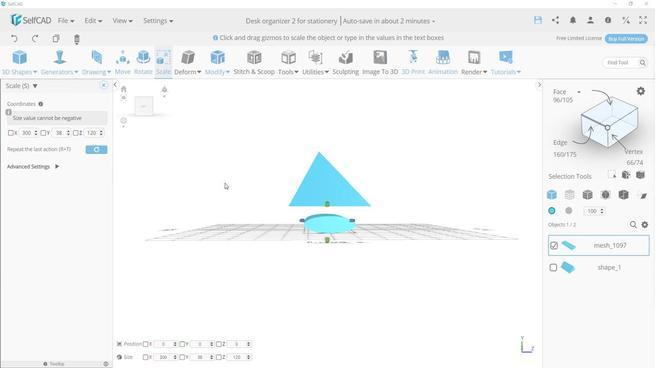 
Action: Mouse pressed left at (225, 187)
Screenshot: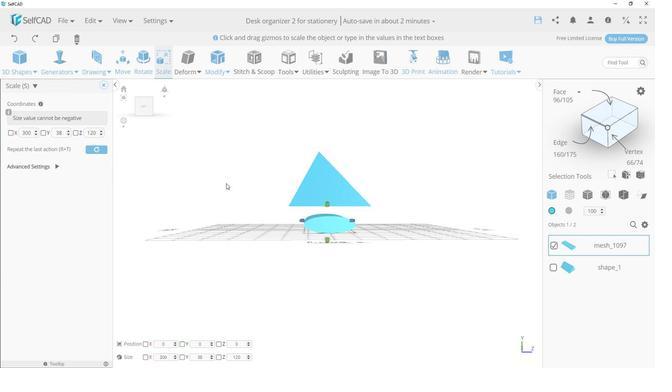 
Action: Mouse moved to (297, 202)
Screenshot: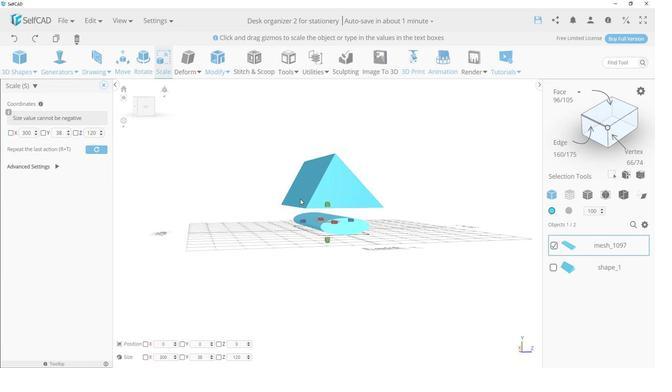 
Action: Mouse scrolled (297, 202) with delta (0, 0)
Screenshot: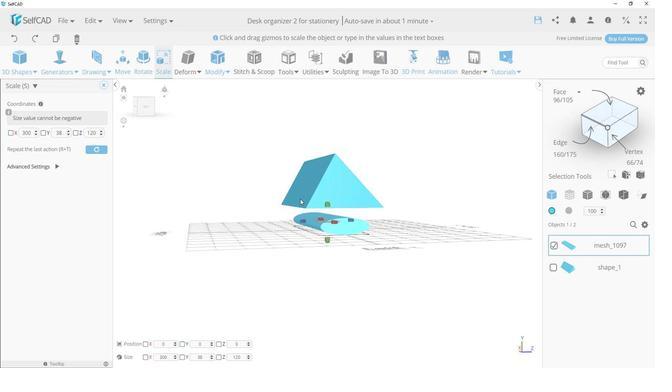 
Action: Mouse scrolled (297, 202) with delta (0, 0)
Screenshot: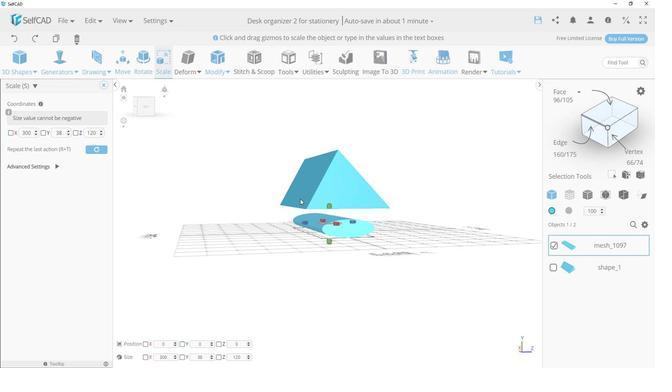 
Action: Mouse scrolled (297, 202) with delta (0, 0)
Screenshot: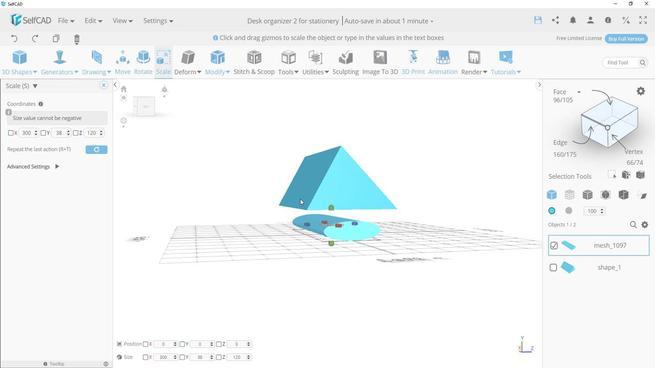
Action: Mouse scrolled (297, 202) with delta (0, 0)
Screenshot: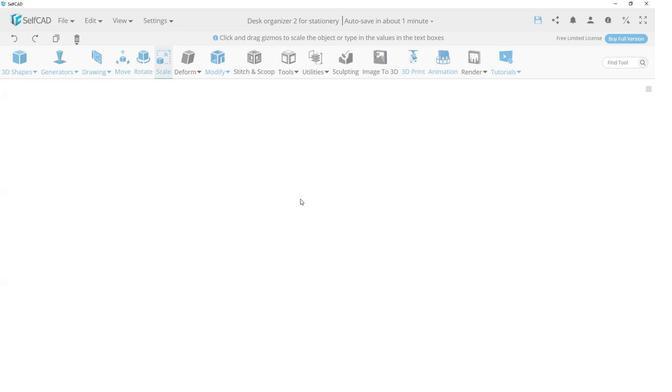 
Action: Mouse scrolled (297, 202) with delta (0, 0)
Screenshot: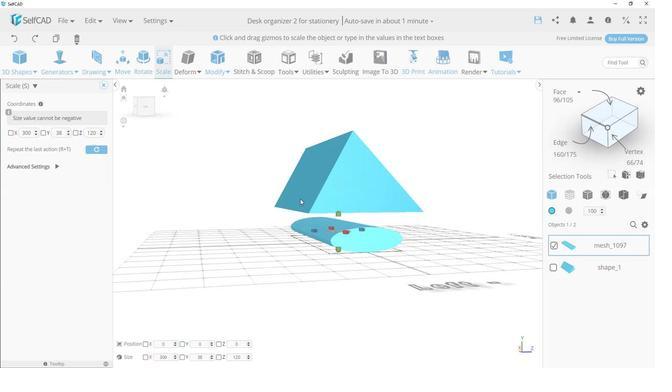 
Action: Mouse scrolled (297, 202) with delta (0, 0)
Screenshot: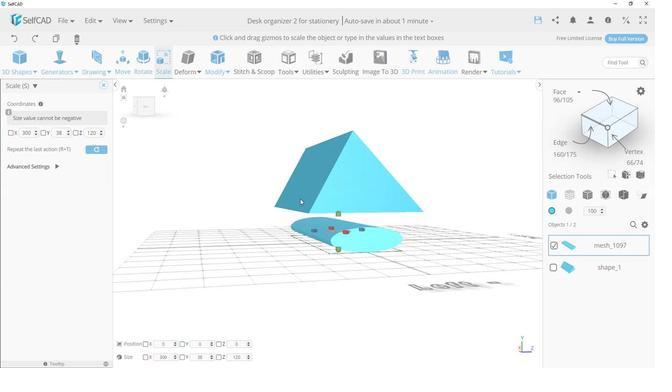 
Action: Mouse scrolled (297, 202) with delta (0, 0)
Screenshot: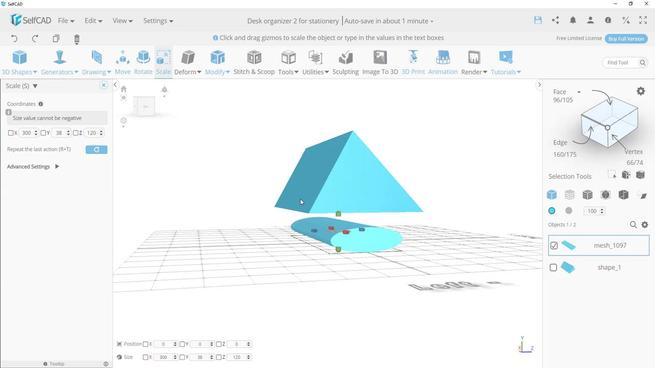 
Action: Mouse scrolled (297, 202) with delta (0, 0)
Screenshot: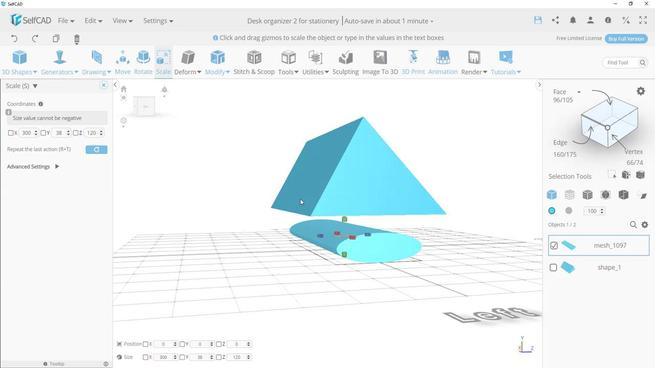 
Action: Mouse moved to (289, 224)
Screenshot: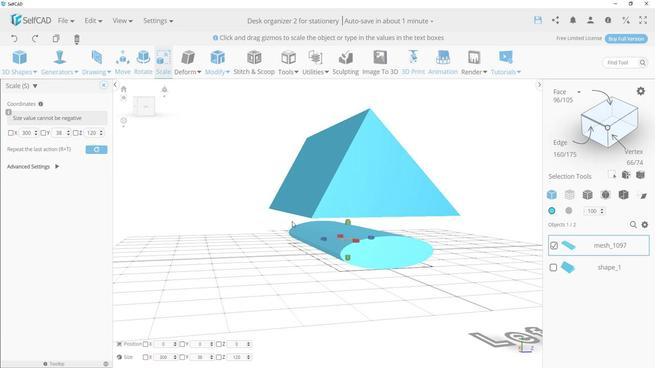 
Action: Mouse pressed left at (289, 224)
Screenshot: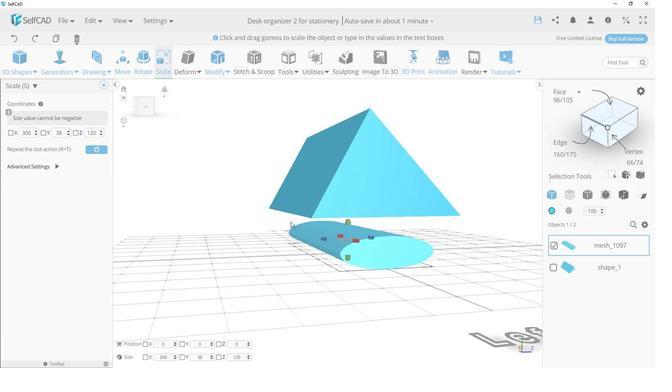 
Action: Mouse moved to (255, 228)
